 Task: Find connections with filter location Laohekou with filter topic #socialentrepreneurshipwith filter profile language Spanish with filter current company Dr. Oetker India with filter school Dr. Babasaheb Ambedkar Technological University with filter industry Internet News with filter service category Ghostwriting with filter keywords title Culture Operations Manager
Action: Mouse moved to (483, 57)
Screenshot: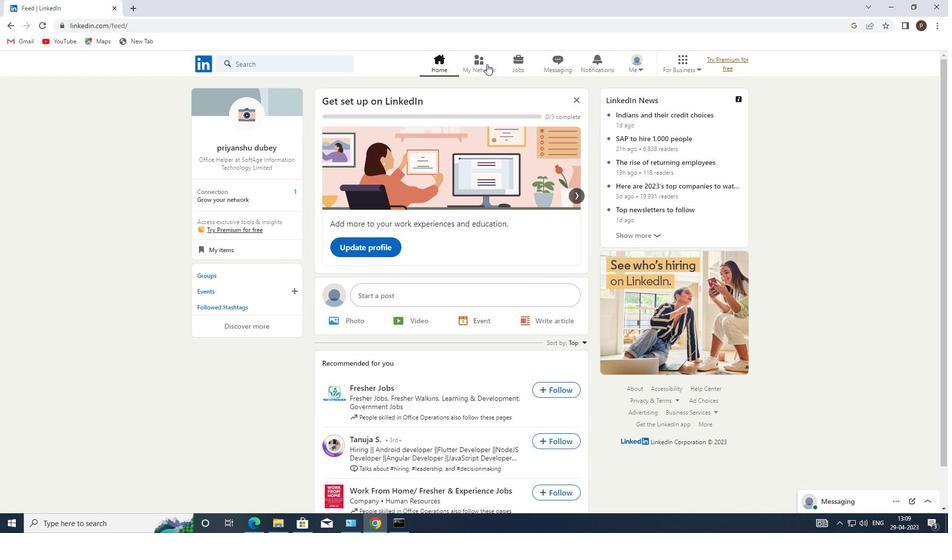 
Action: Mouse pressed left at (483, 57)
Screenshot: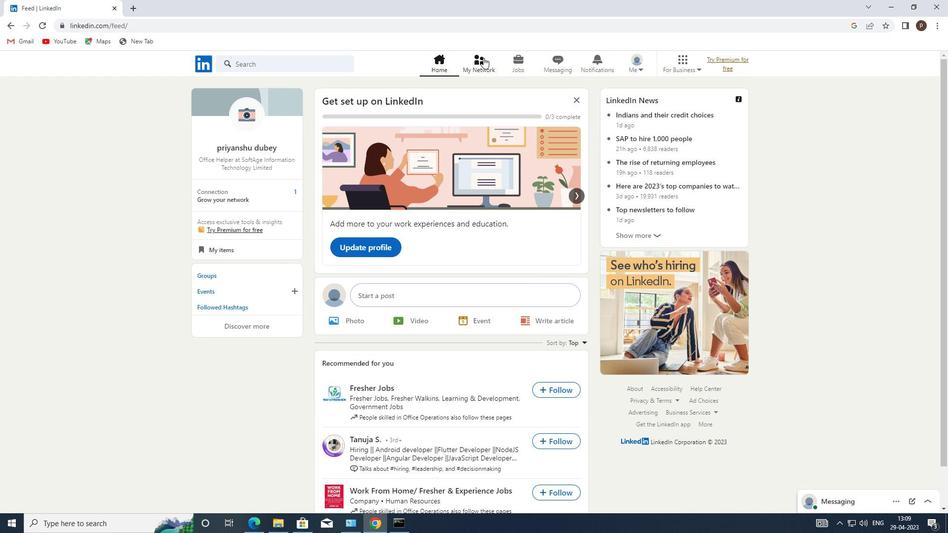 
Action: Mouse moved to (278, 122)
Screenshot: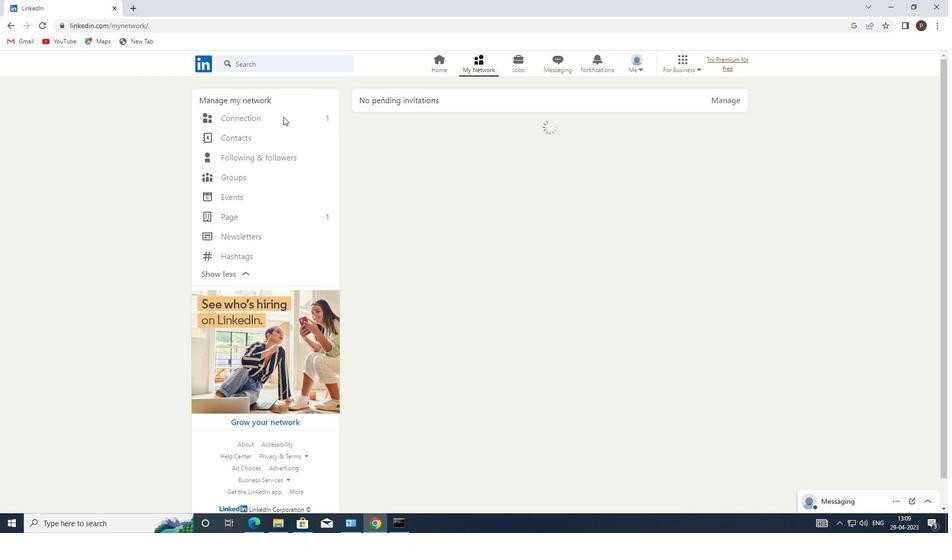 
Action: Mouse pressed left at (278, 122)
Screenshot: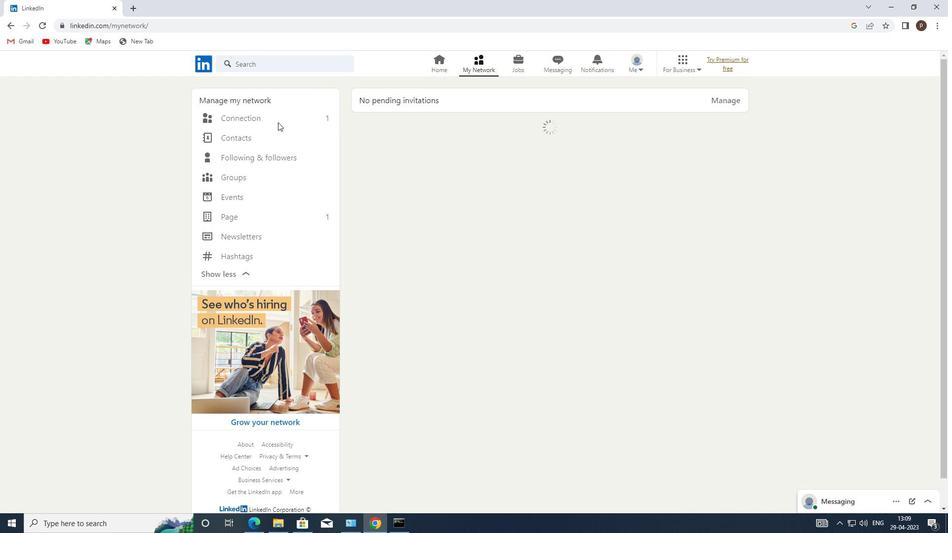 
Action: Mouse moved to (274, 118)
Screenshot: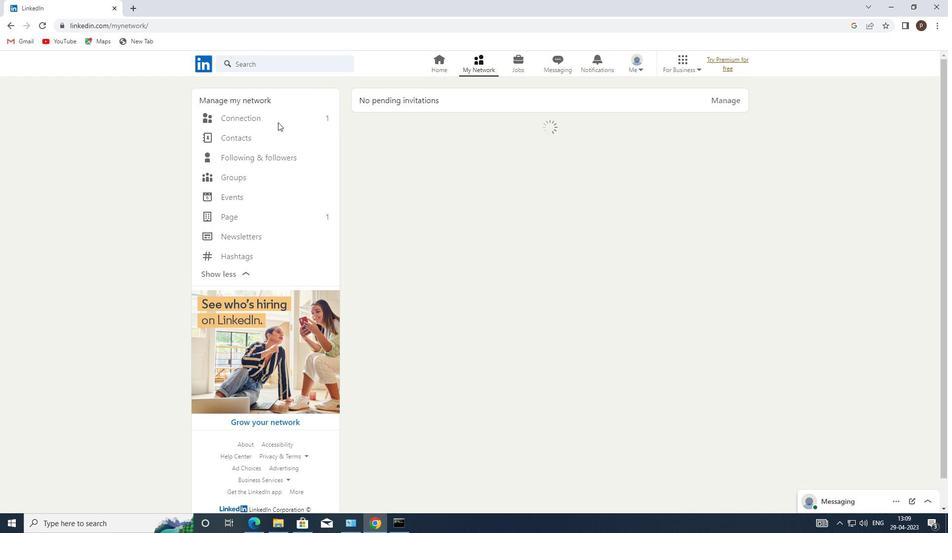 
Action: Mouse pressed left at (274, 118)
Screenshot: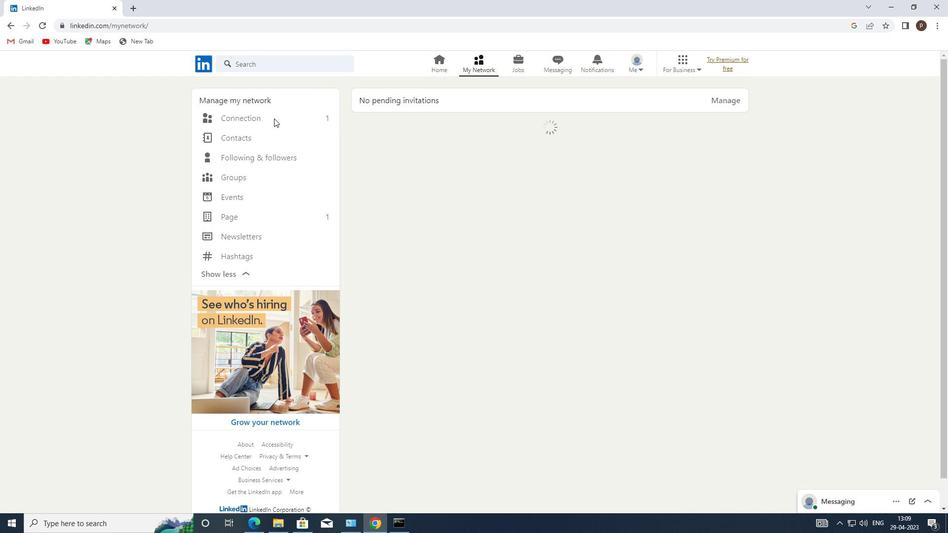 
Action: Mouse moved to (552, 120)
Screenshot: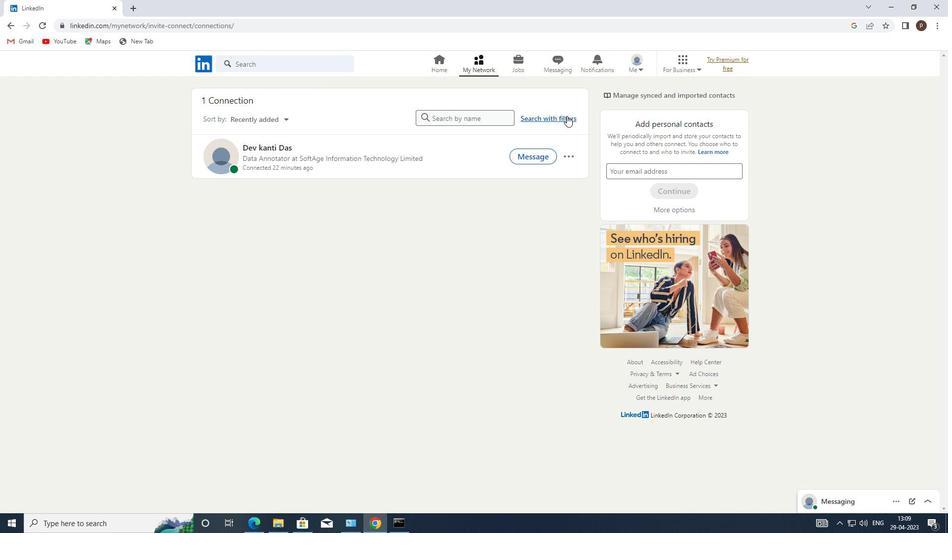 
Action: Mouse pressed left at (552, 120)
Screenshot: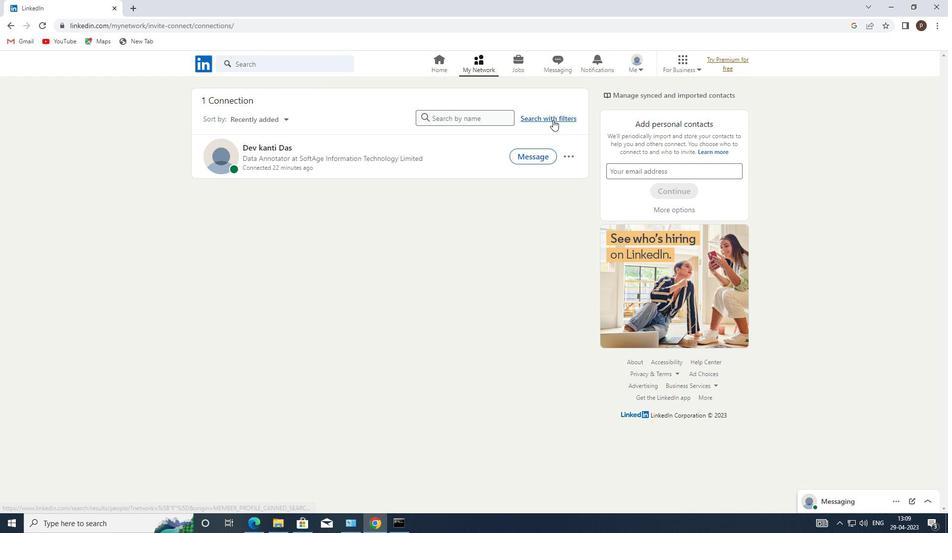 
Action: Mouse moved to (499, 89)
Screenshot: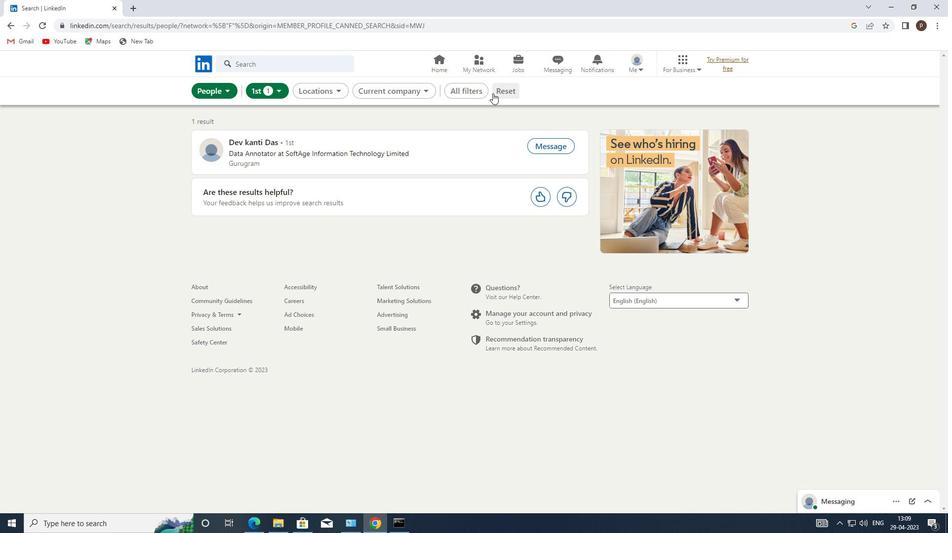 
Action: Mouse pressed left at (499, 89)
Screenshot: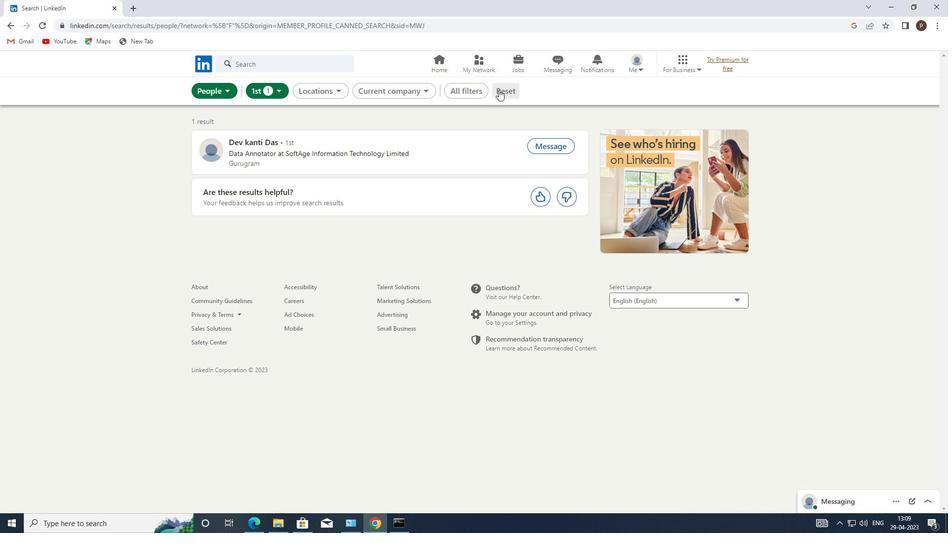 
Action: Mouse pressed left at (499, 89)
Screenshot: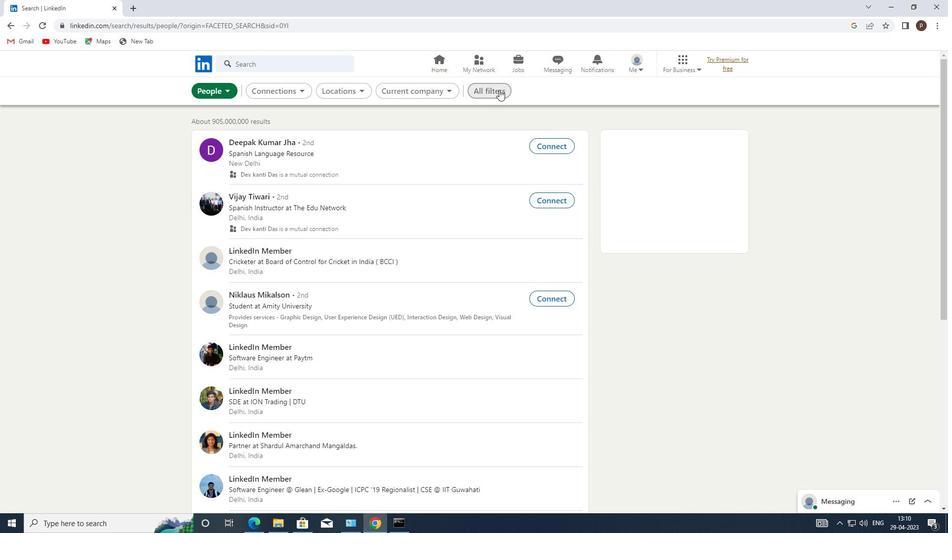 
Action: Mouse moved to (748, 324)
Screenshot: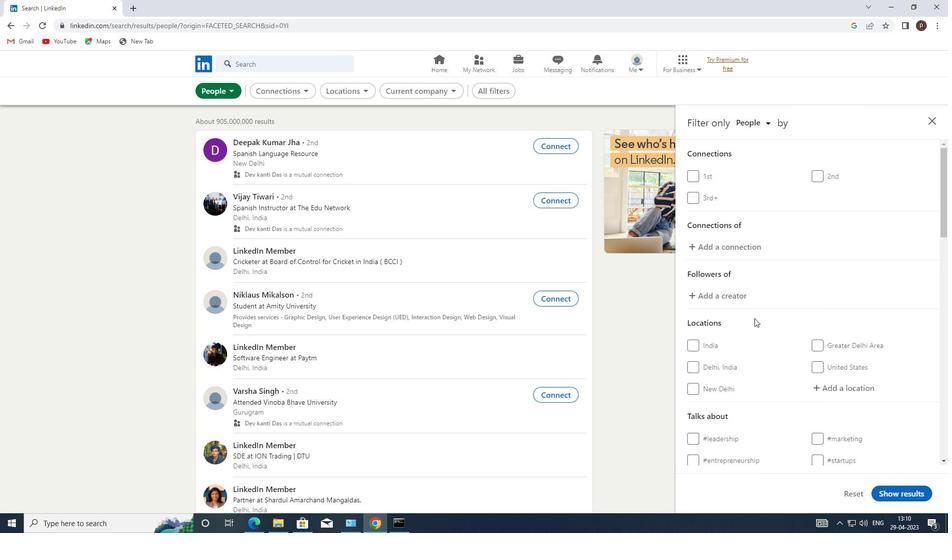 
Action: Mouse scrolled (748, 324) with delta (0, 0)
Screenshot: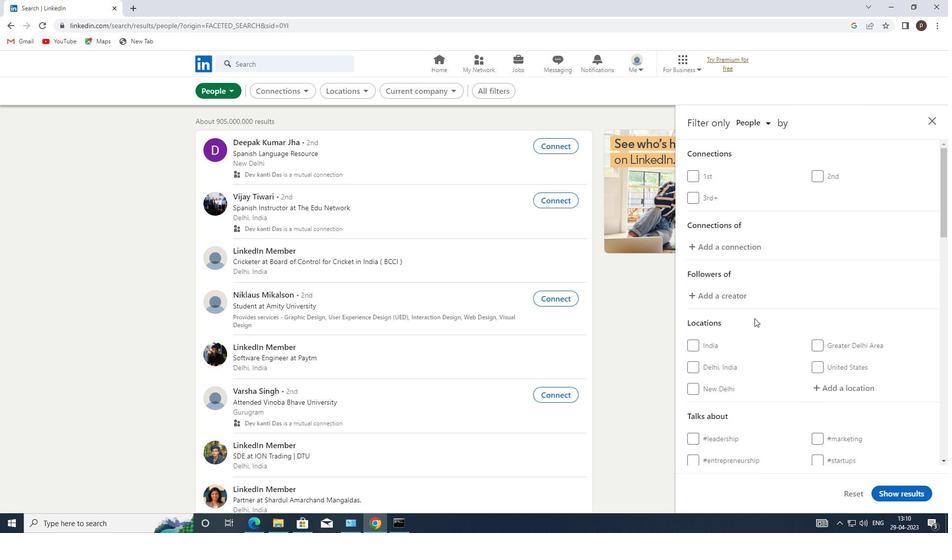
Action: Mouse scrolled (748, 324) with delta (0, 0)
Screenshot: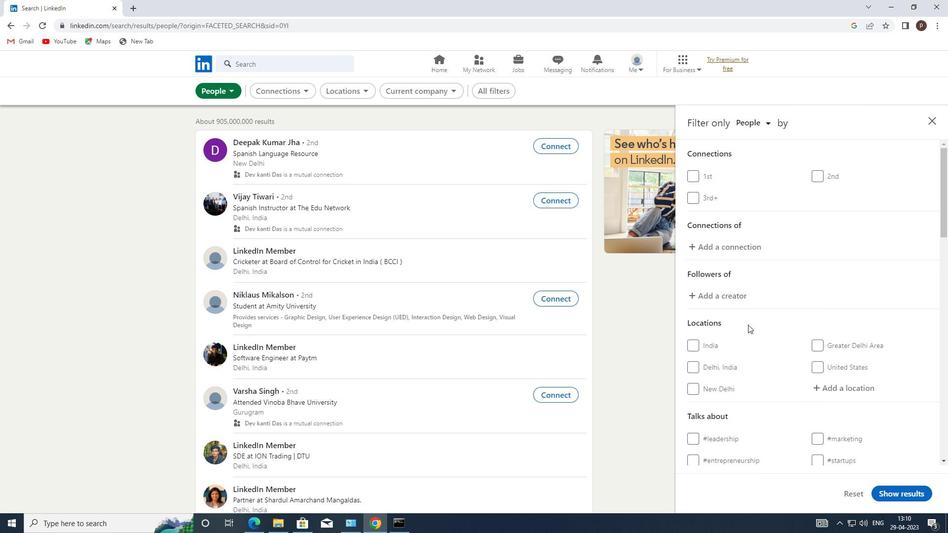 
Action: Mouse moved to (832, 290)
Screenshot: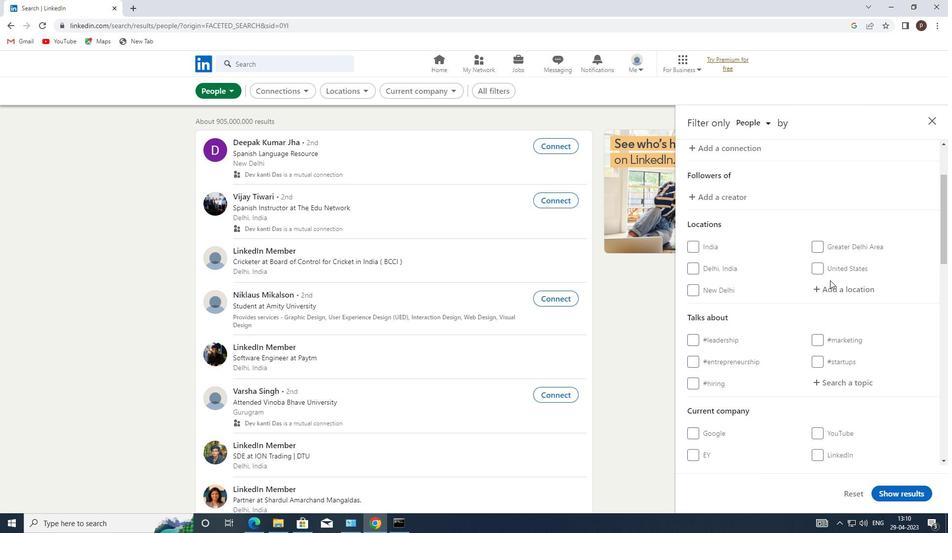 
Action: Mouse pressed left at (832, 290)
Screenshot: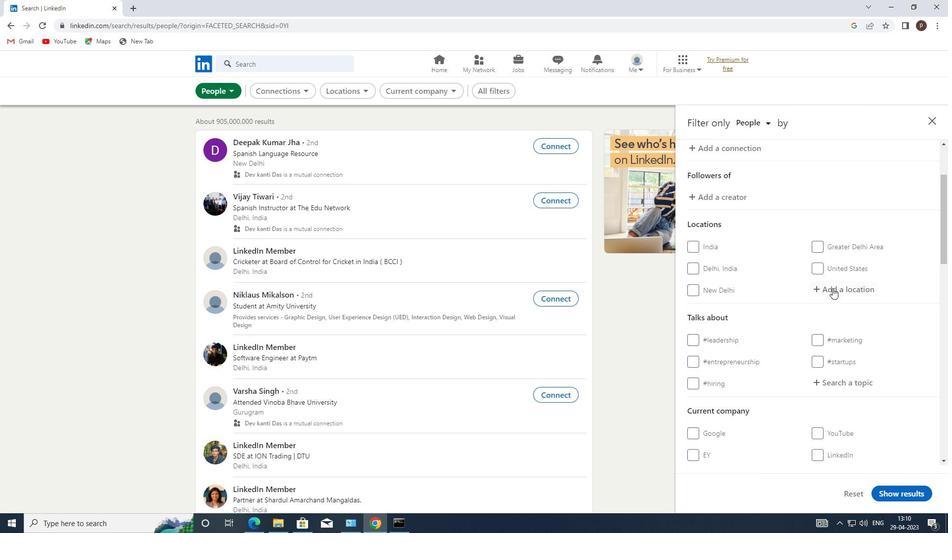 
Action: Key pressed <Key.caps_lock>l<Key.caps_lock>aohekou<Key.space>
Screenshot: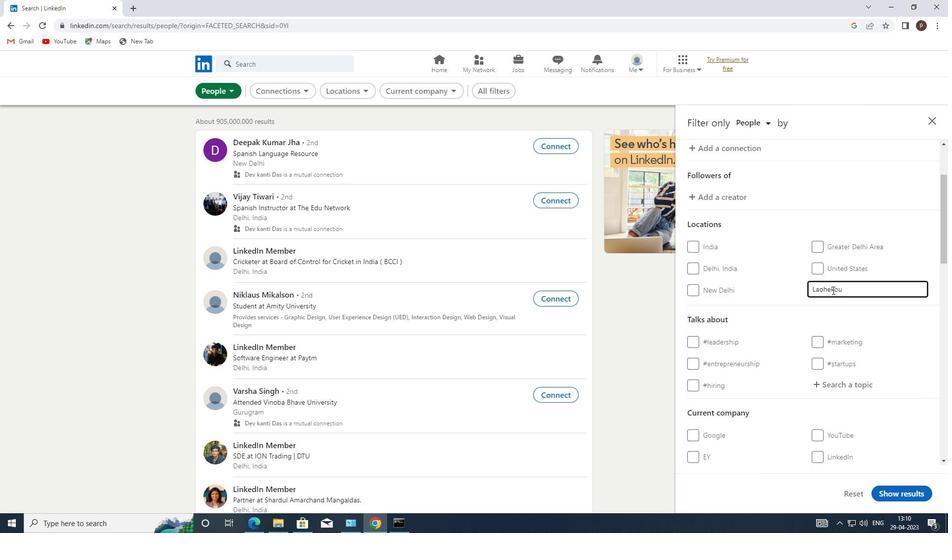 
Action: Mouse moved to (798, 302)
Screenshot: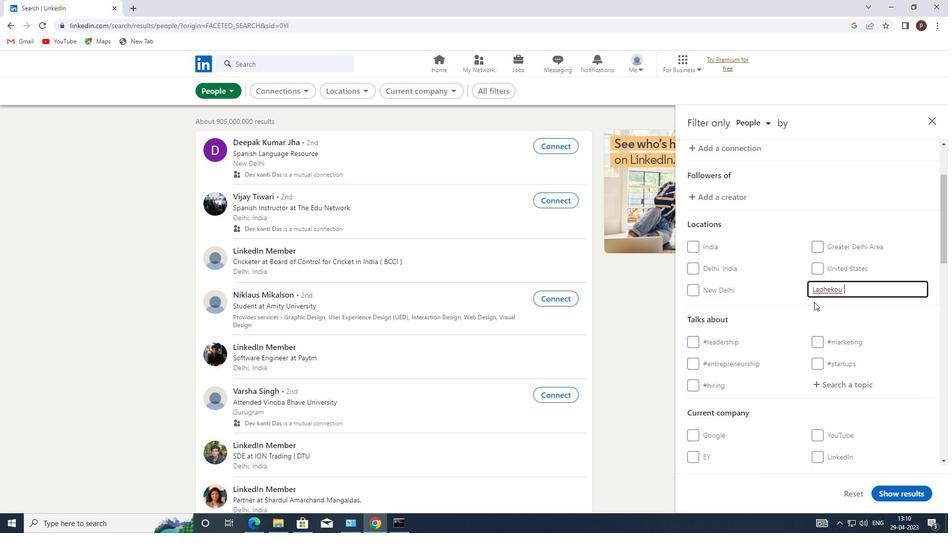 
Action: Mouse scrolled (798, 302) with delta (0, 0)
Screenshot: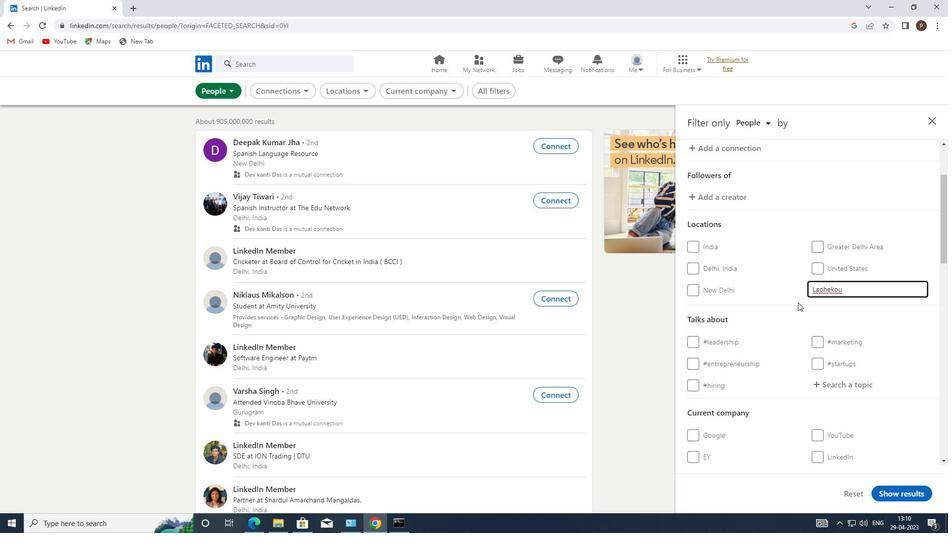 
Action: Mouse moved to (798, 307)
Screenshot: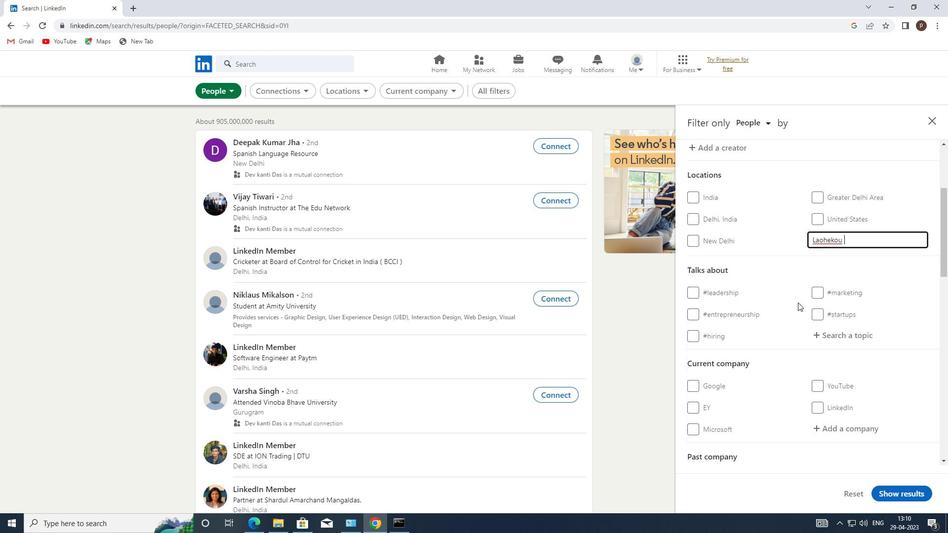 
Action: Mouse scrolled (798, 307) with delta (0, 0)
Screenshot: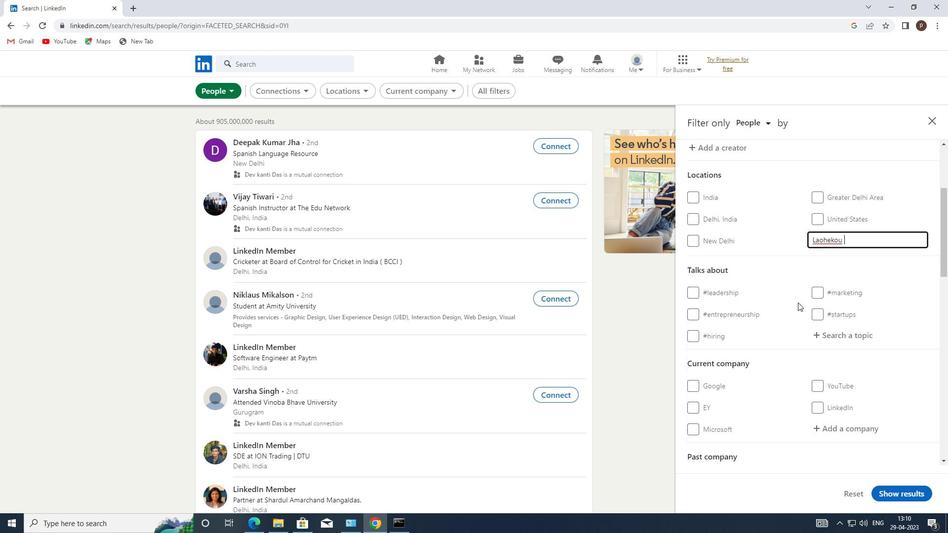 
Action: Mouse moved to (827, 285)
Screenshot: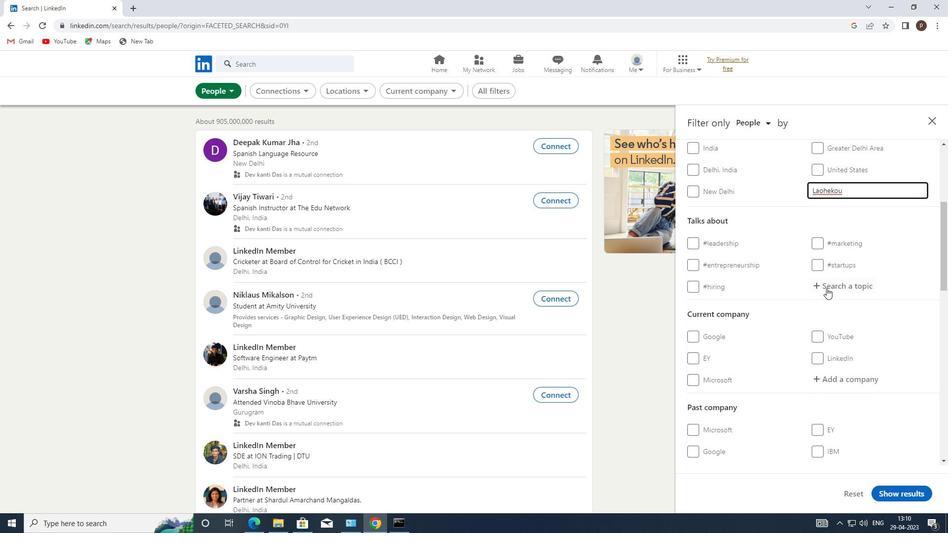 
Action: Mouse pressed left at (827, 285)
Screenshot: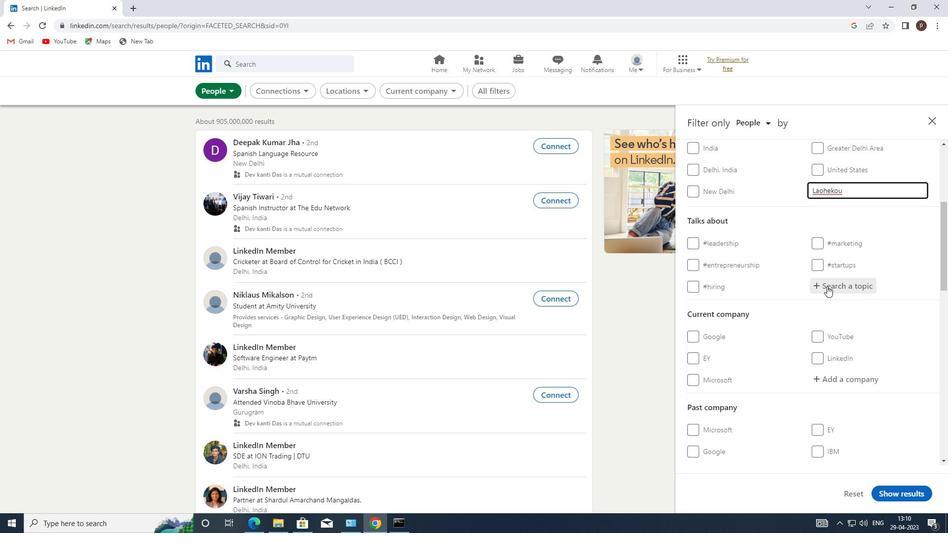 
Action: Key pressed <Key.shift>#SOCIALENTREPRENEURSHIP
Screenshot: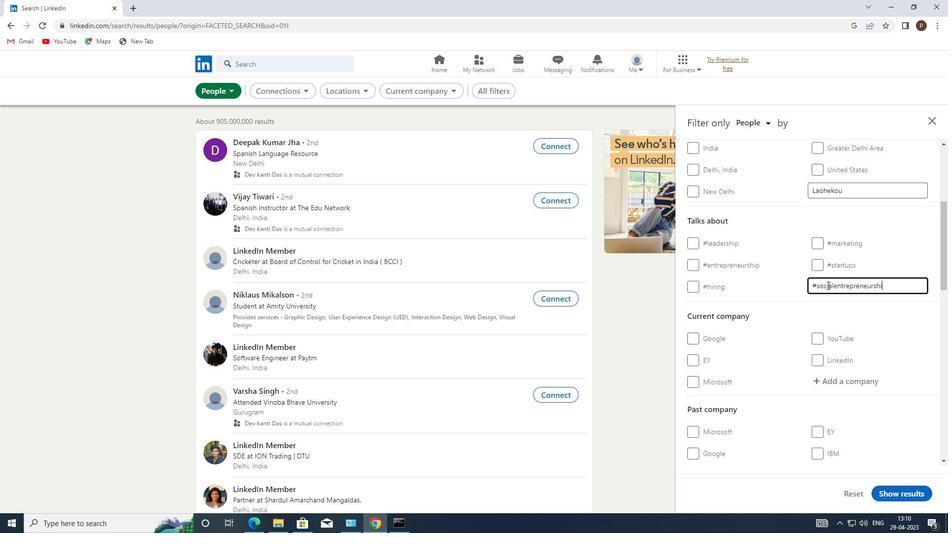 
Action: Mouse moved to (787, 306)
Screenshot: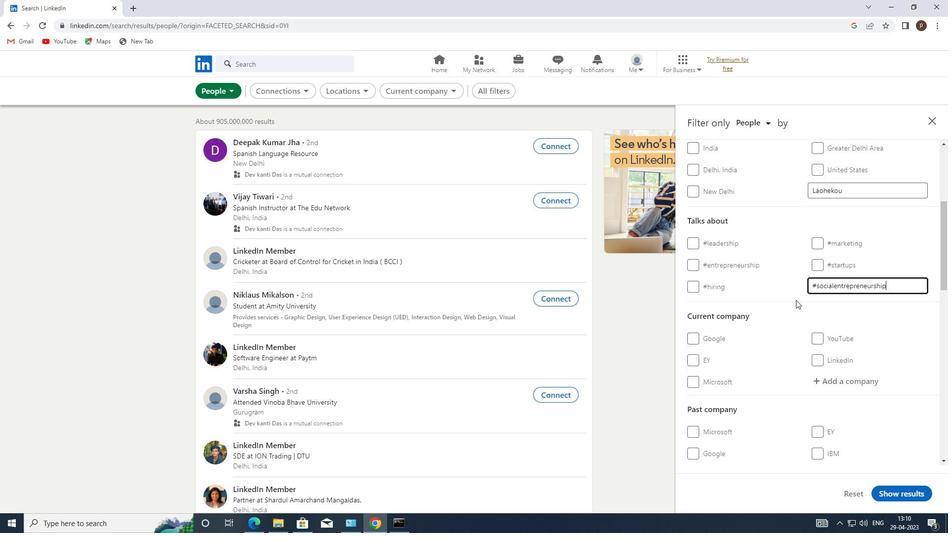 
Action: Mouse scrolled (787, 305) with delta (0, 0)
Screenshot: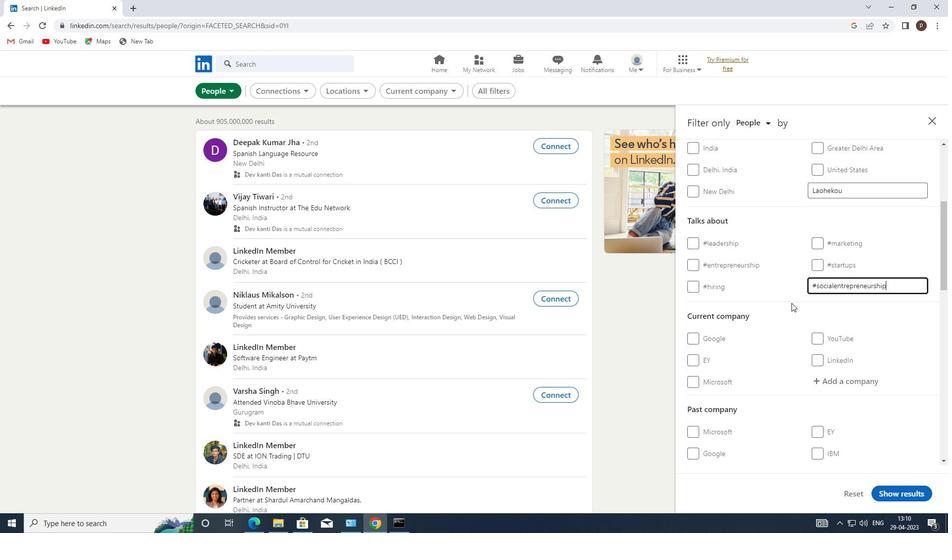 
Action: Mouse moved to (782, 307)
Screenshot: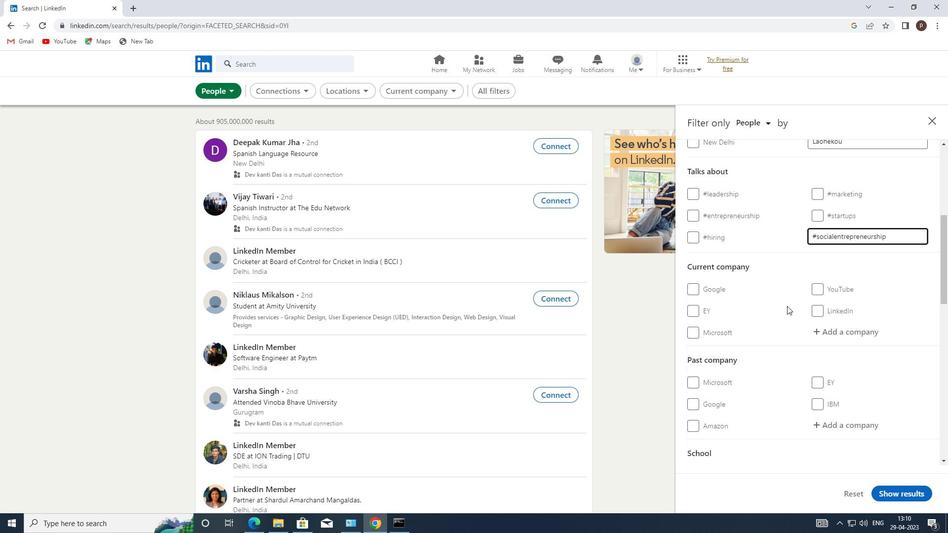 
Action: Mouse scrolled (782, 306) with delta (0, 0)
Screenshot: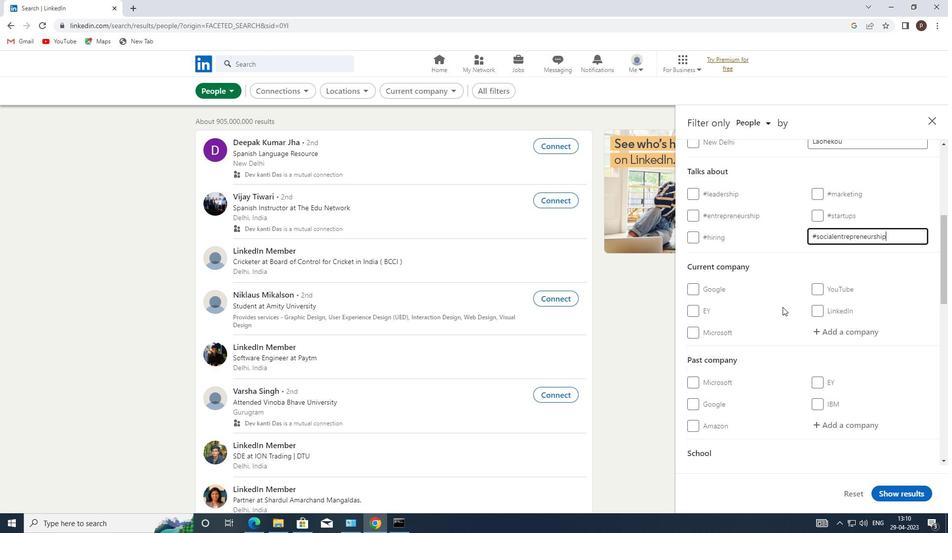 
Action: Mouse scrolled (782, 306) with delta (0, 0)
Screenshot: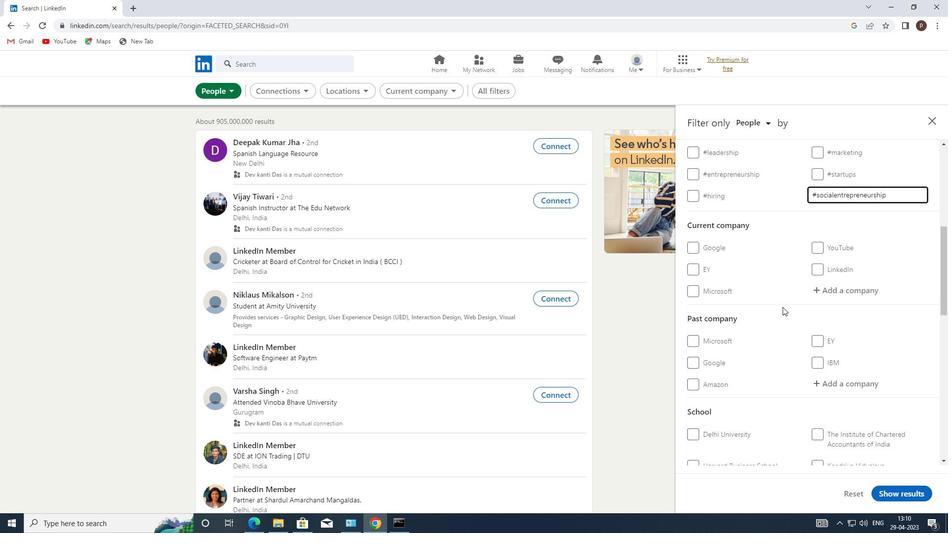 
Action: Mouse scrolled (782, 306) with delta (0, 0)
Screenshot: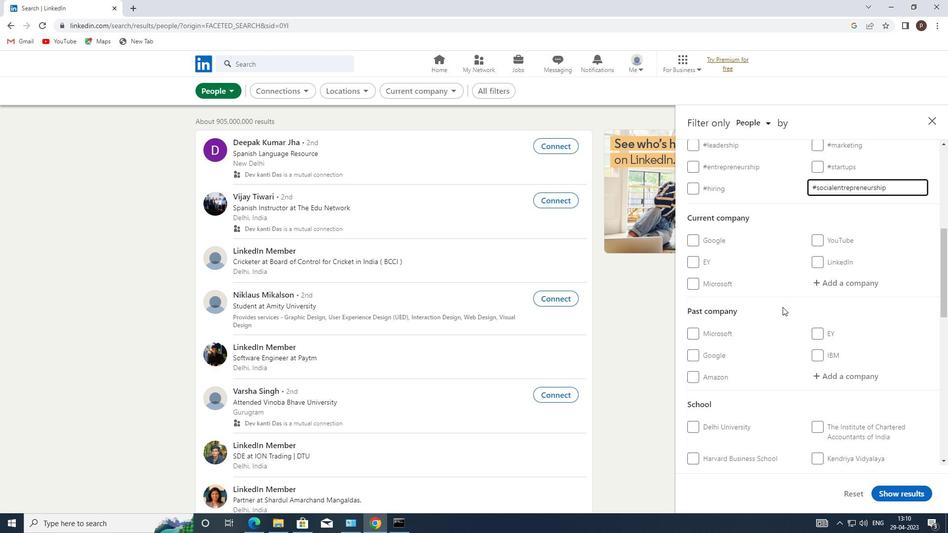 
Action: Mouse scrolled (782, 306) with delta (0, 0)
Screenshot: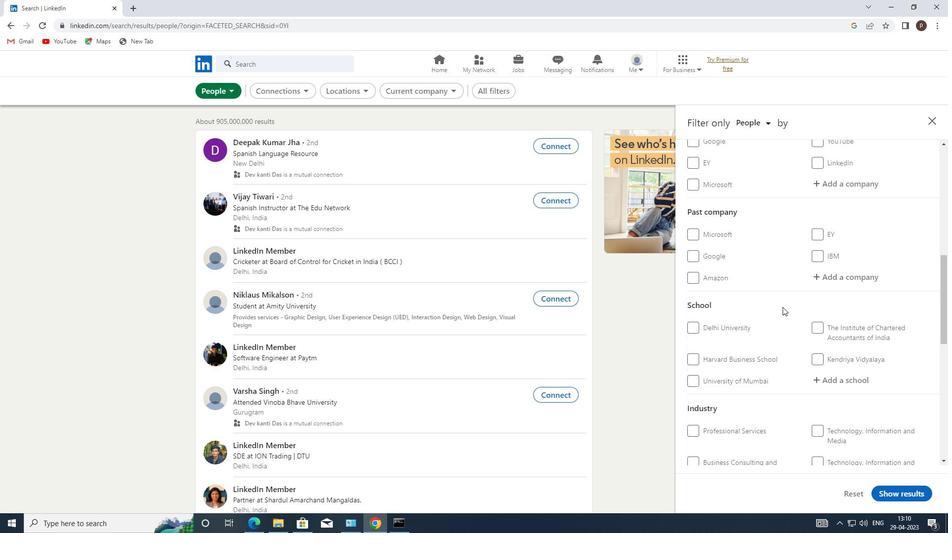 
Action: Mouse scrolled (782, 306) with delta (0, 0)
Screenshot: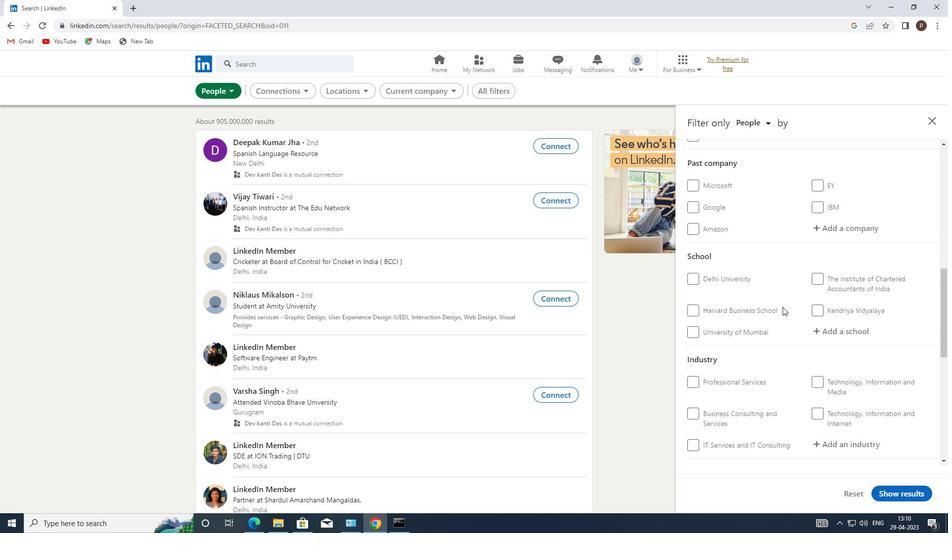 
Action: Mouse scrolled (782, 306) with delta (0, 0)
Screenshot: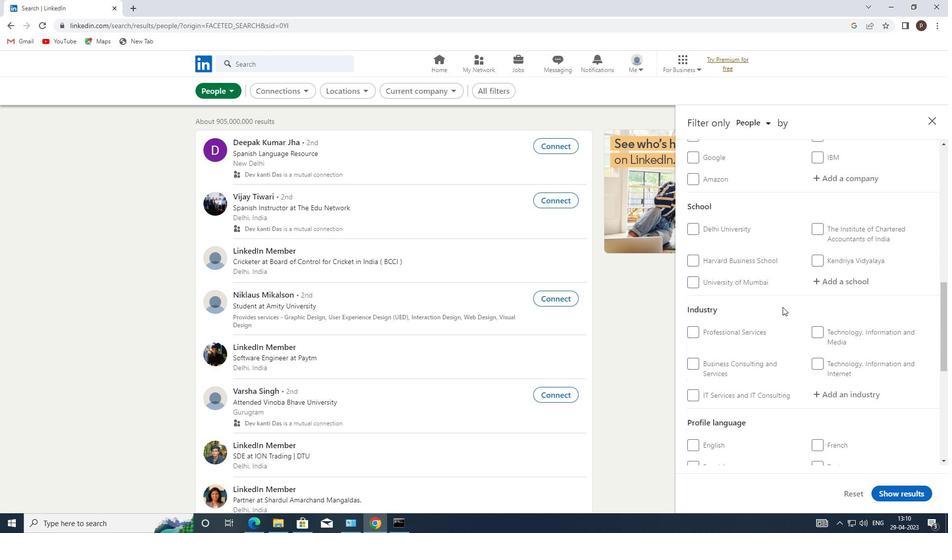 
Action: Mouse scrolled (782, 306) with delta (0, 0)
Screenshot: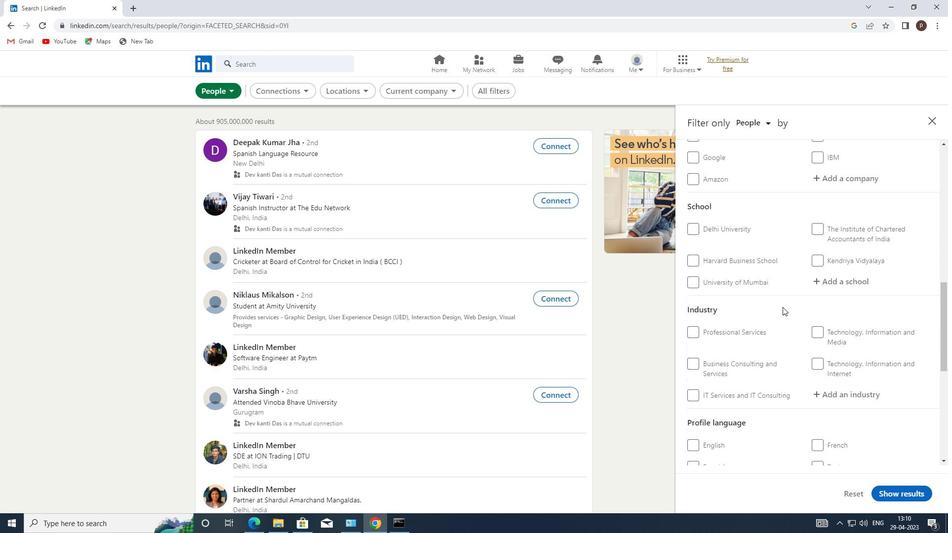
Action: Mouse moved to (692, 366)
Screenshot: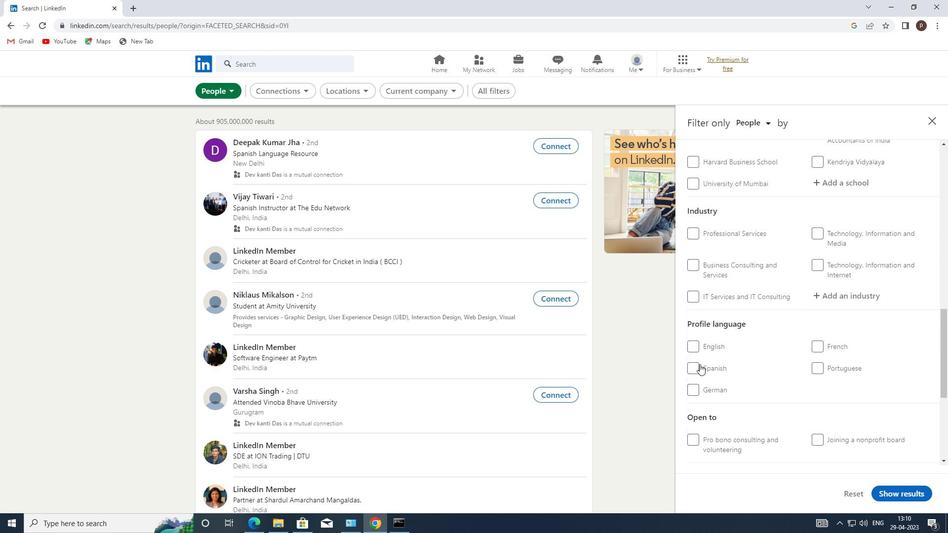 
Action: Mouse pressed left at (692, 366)
Screenshot: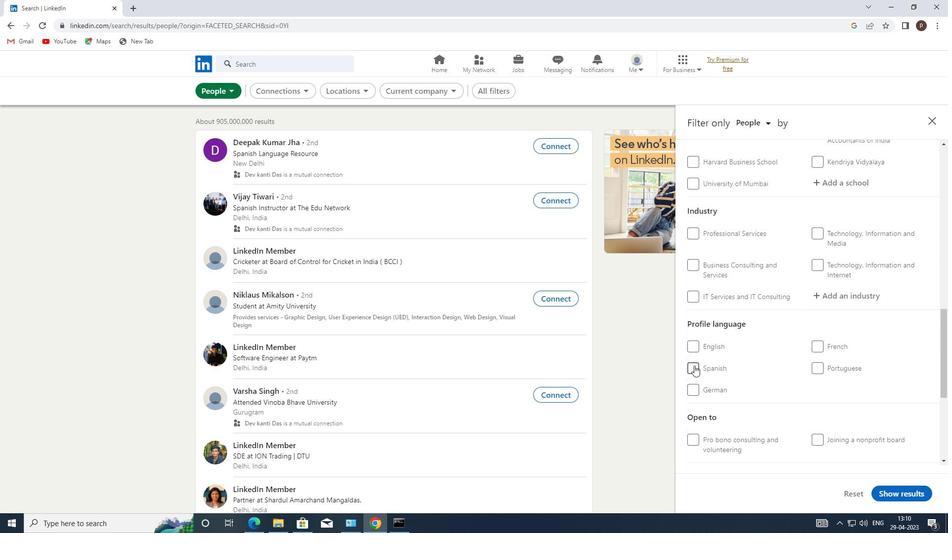 
Action: Mouse moved to (728, 357)
Screenshot: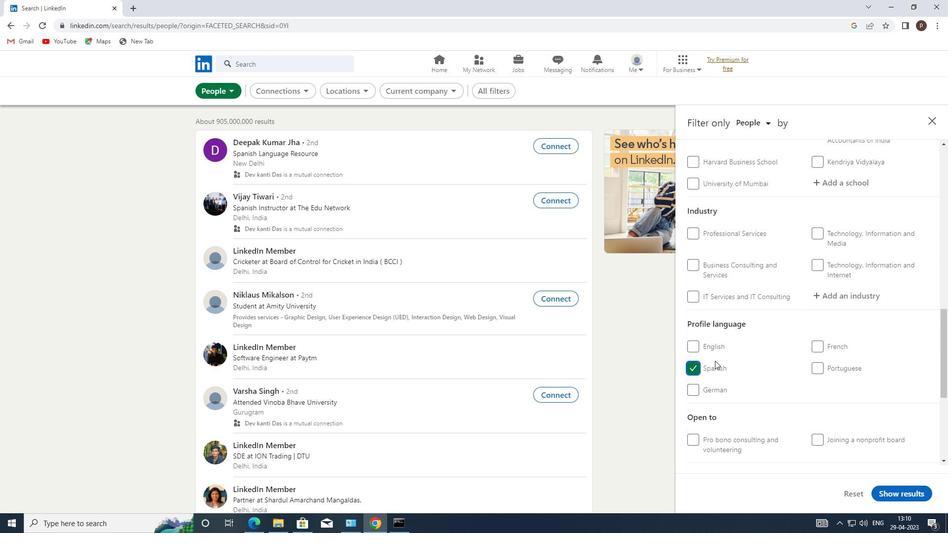
Action: Mouse scrolled (728, 357) with delta (0, 0)
Screenshot: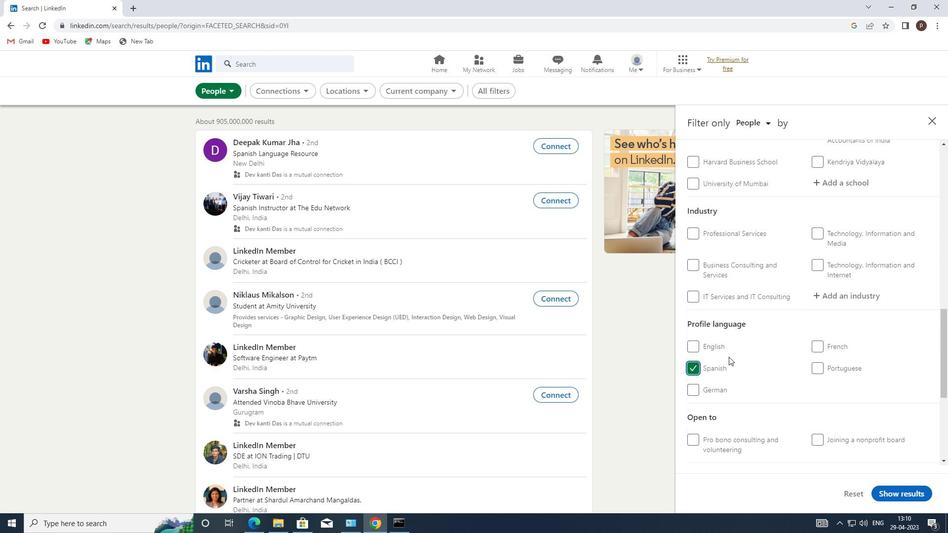 
Action: Mouse scrolled (728, 357) with delta (0, 0)
Screenshot: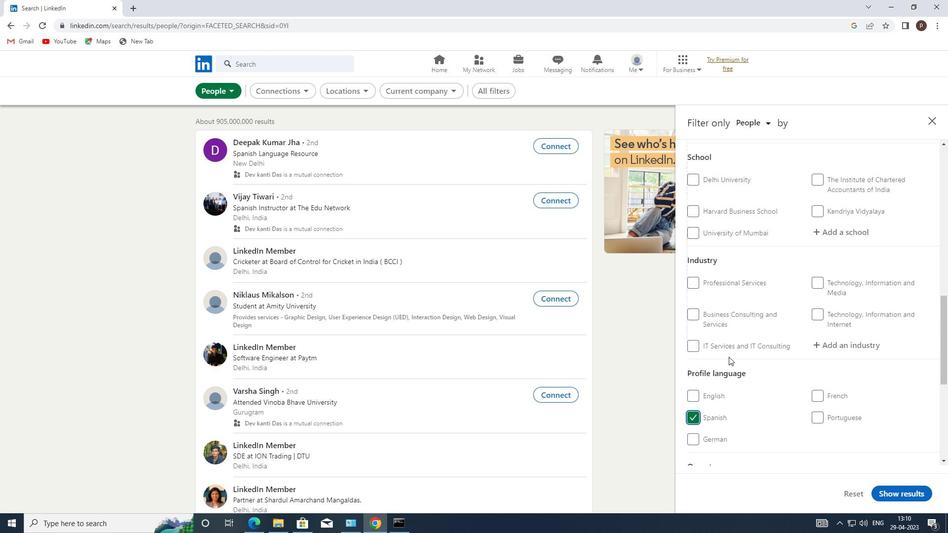 
Action: Mouse scrolled (728, 357) with delta (0, 0)
Screenshot: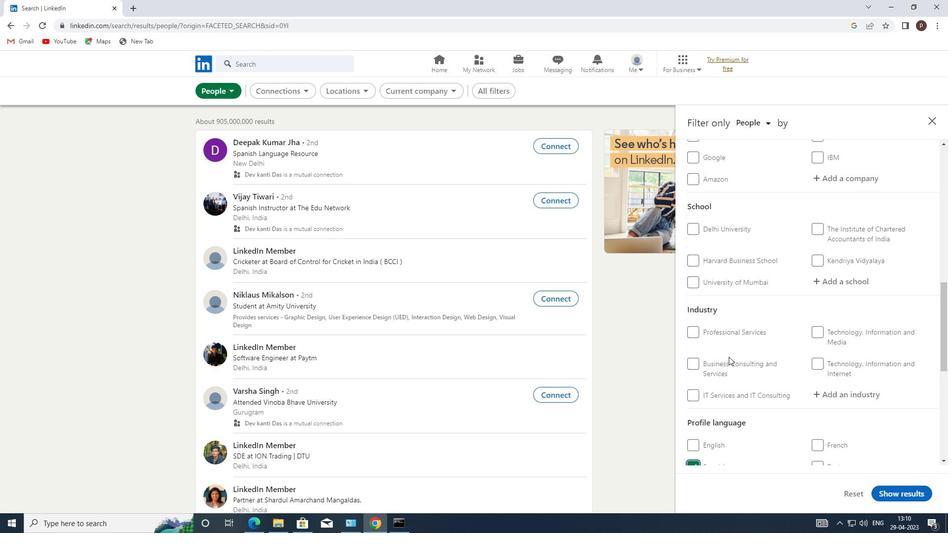 
Action: Mouse scrolled (728, 357) with delta (0, 0)
Screenshot: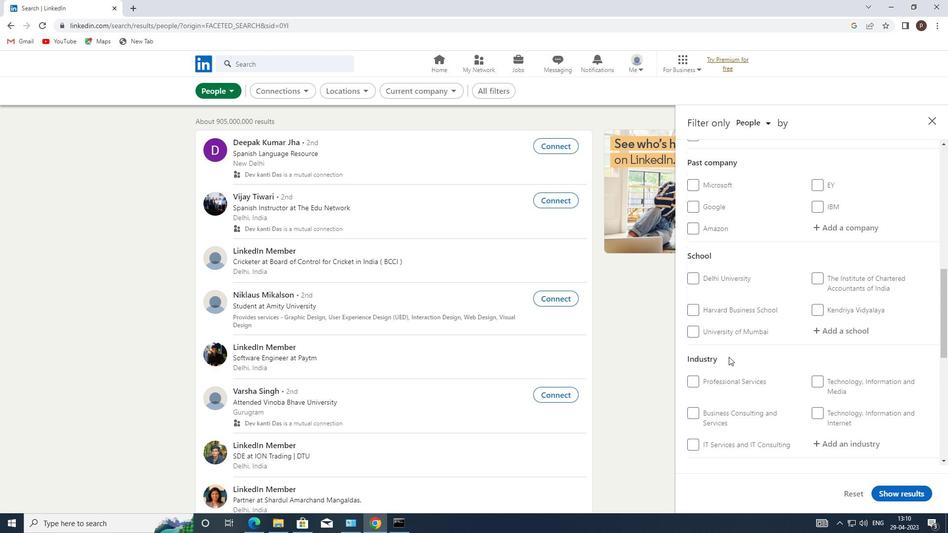 
Action: Mouse scrolled (728, 357) with delta (0, 0)
Screenshot: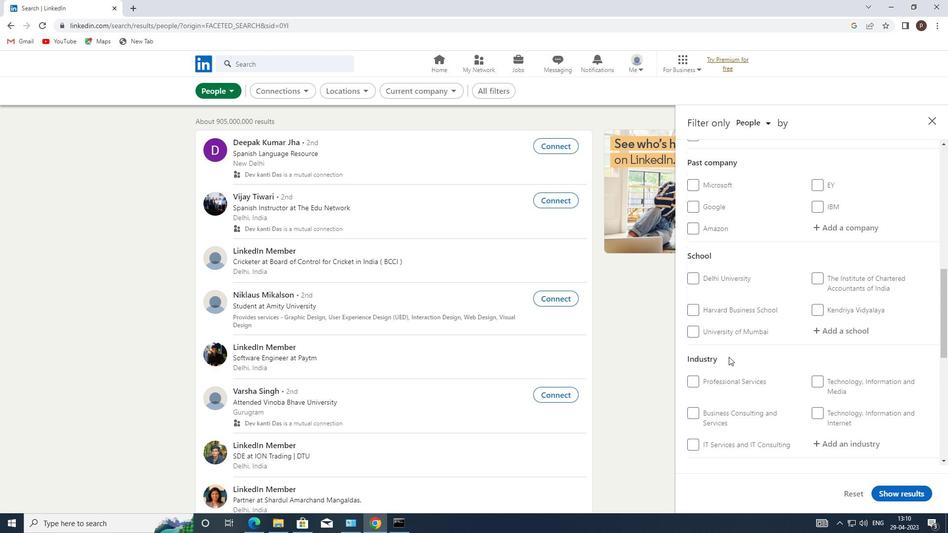
Action: Mouse moved to (840, 228)
Screenshot: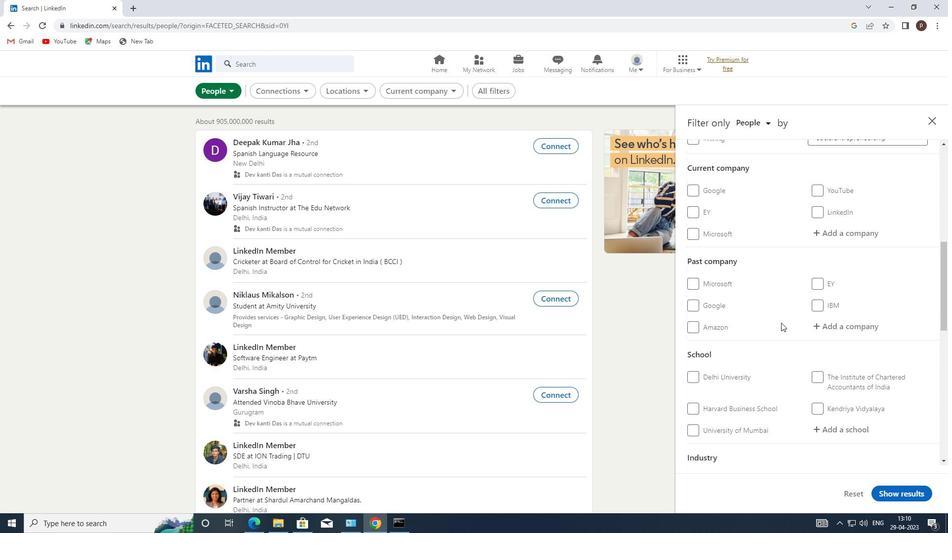 
Action: Mouse pressed left at (840, 228)
Screenshot: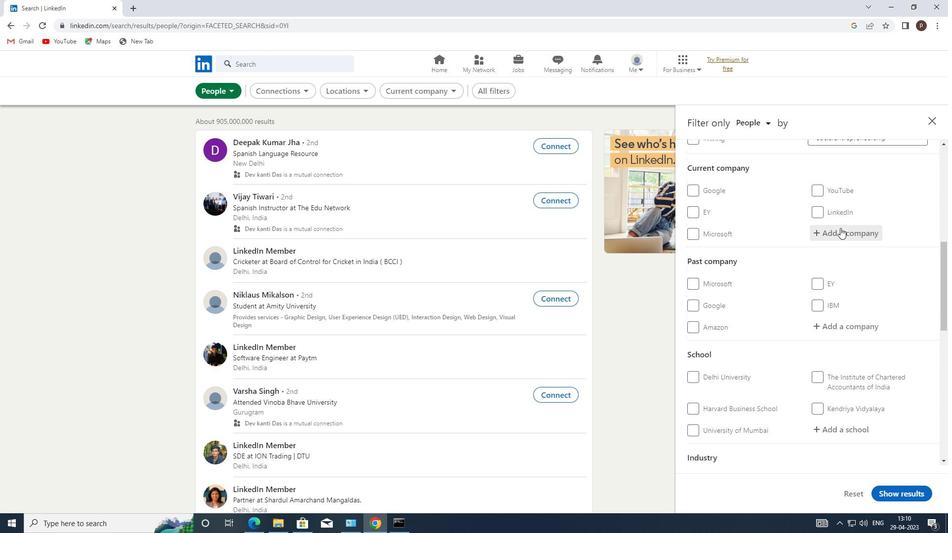 
Action: Key pressed <Key.caps_lock>D<Key.caps_lock>R.<Key.space><Key.caps_lock>O<Key.caps_lock>
Screenshot: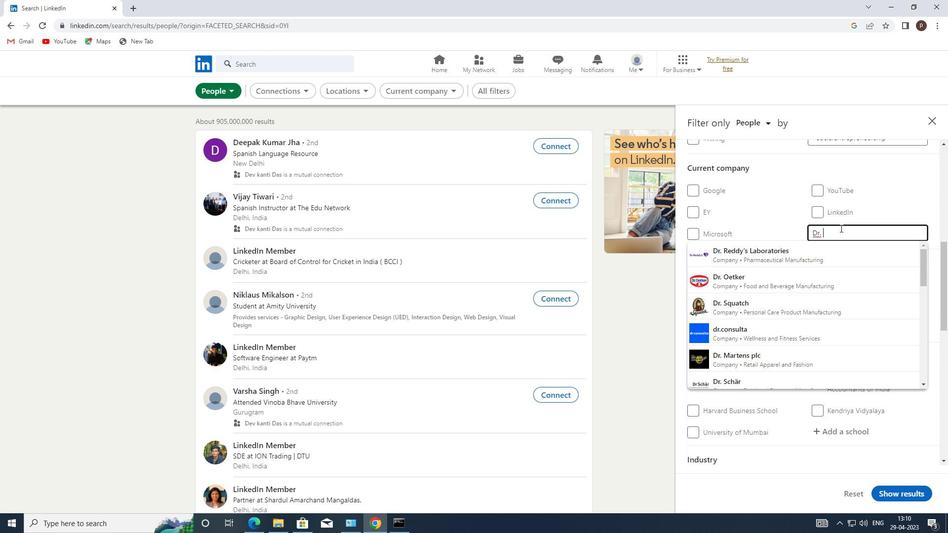 
Action: Mouse moved to (775, 277)
Screenshot: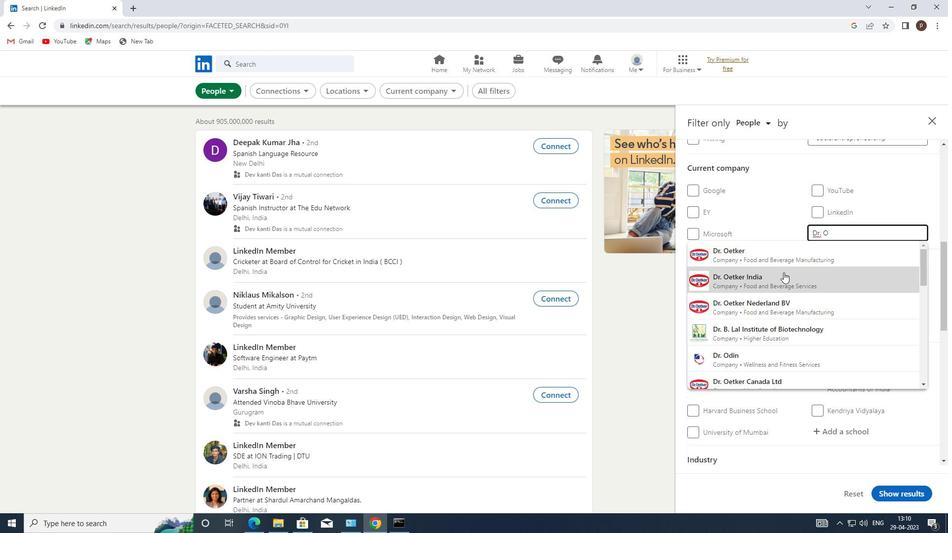 
Action: Mouse pressed left at (775, 277)
Screenshot: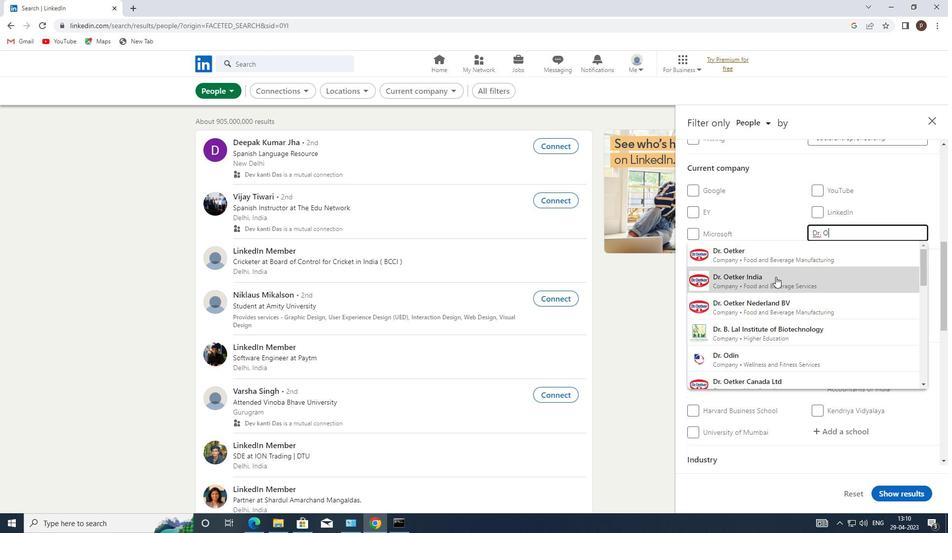 
Action: Mouse scrolled (775, 276) with delta (0, 0)
Screenshot: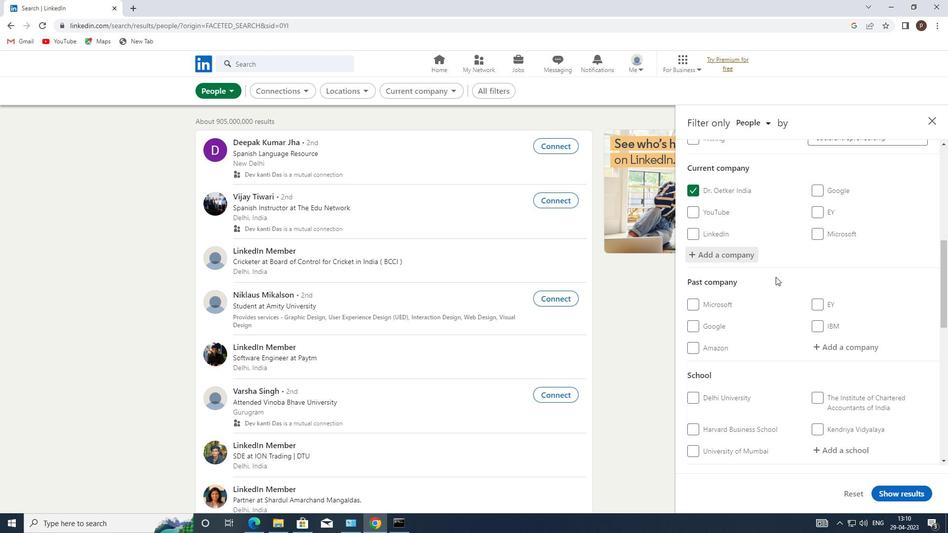 
Action: Mouse scrolled (775, 276) with delta (0, 0)
Screenshot: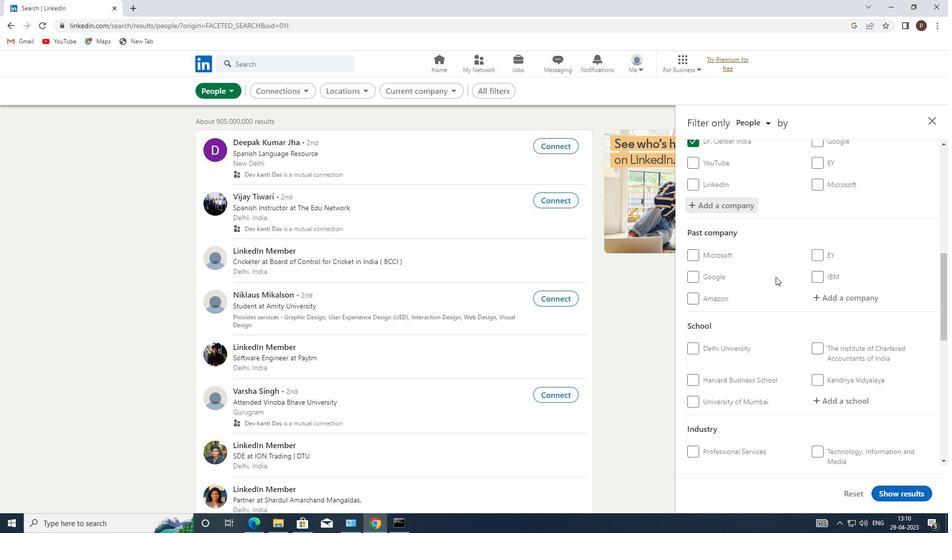 
Action: Mouse moved to (829, 346)
Screenshot: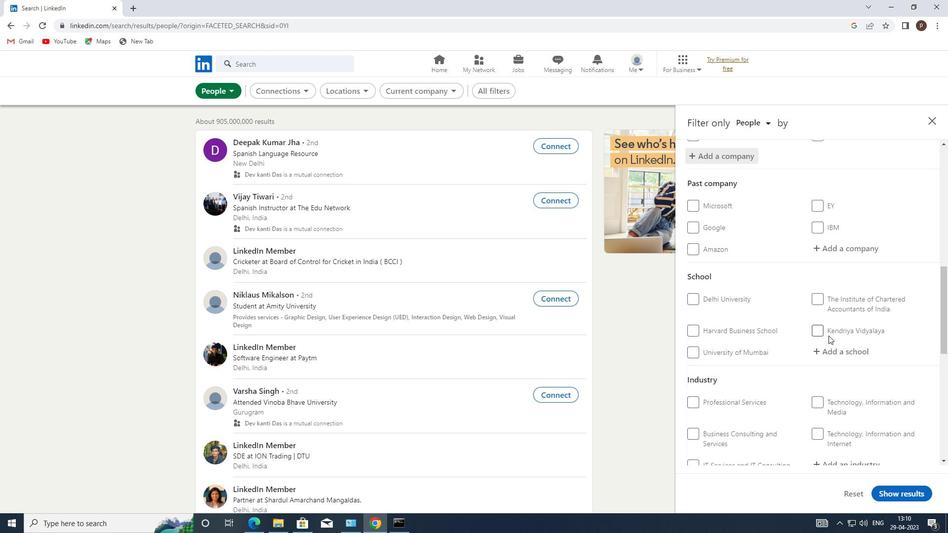 
Action: Mouse pressed left at (829, 346)
Screenshot: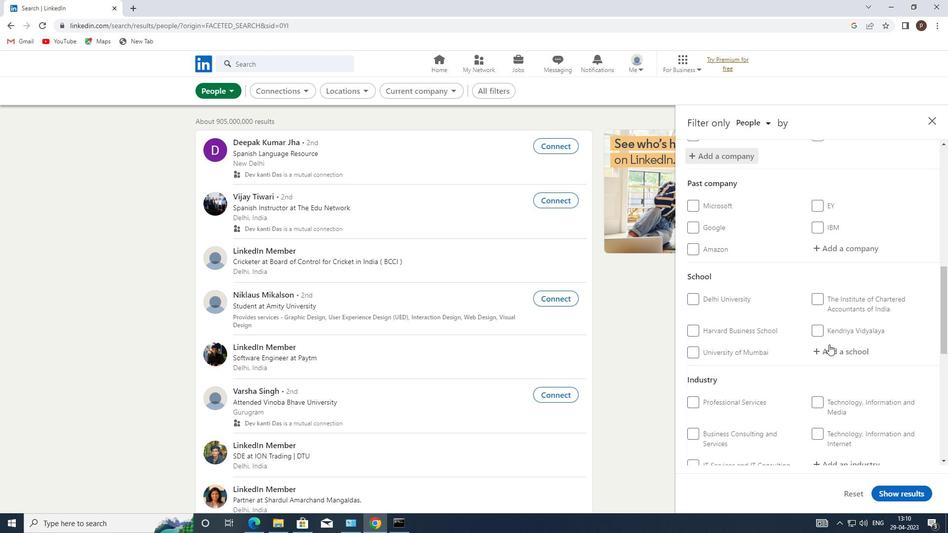 
Action: Key pressed <Key.caps_lock>D<Key.caps_lock>R.<Key.space><Key.caps_lock>B<Key.caps_lock>ABASAHEB
Screenshot: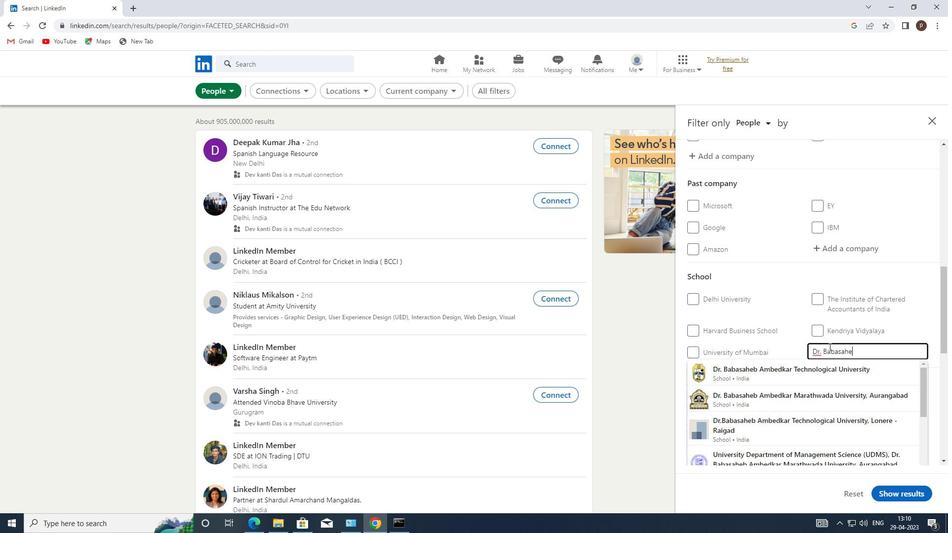 
Action: Mouse moved to (818, 366)
Screenshot: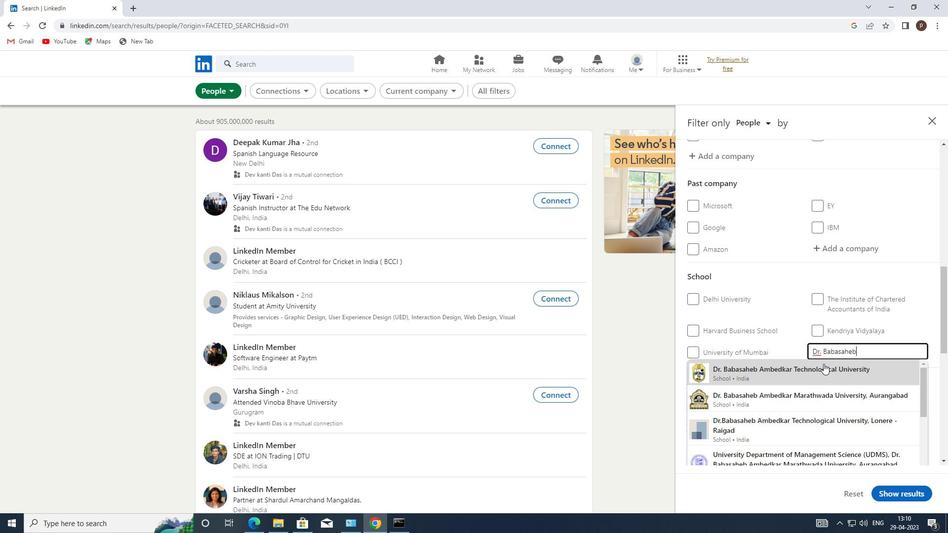 
Action: Mouse pressed left at (818, 366)
Screenshot: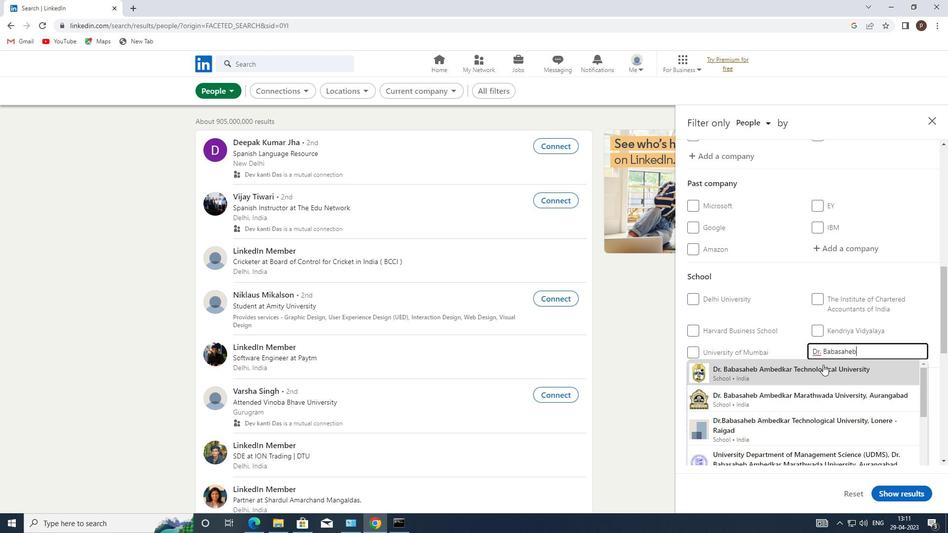 
Action: Mouse moved to (818, 366)
Screenshot: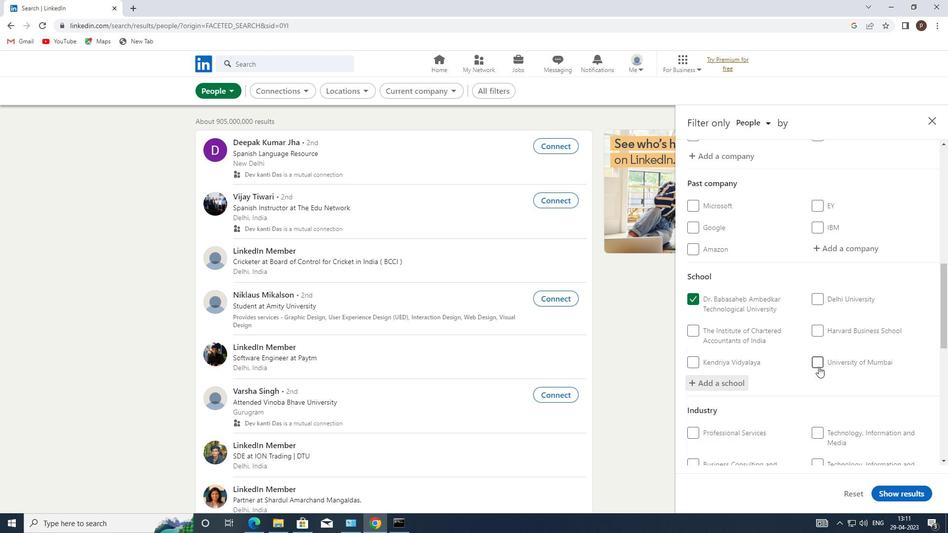 
Action: Mouse scrolled (818, 366) with delta (0, 0)
Screenshot: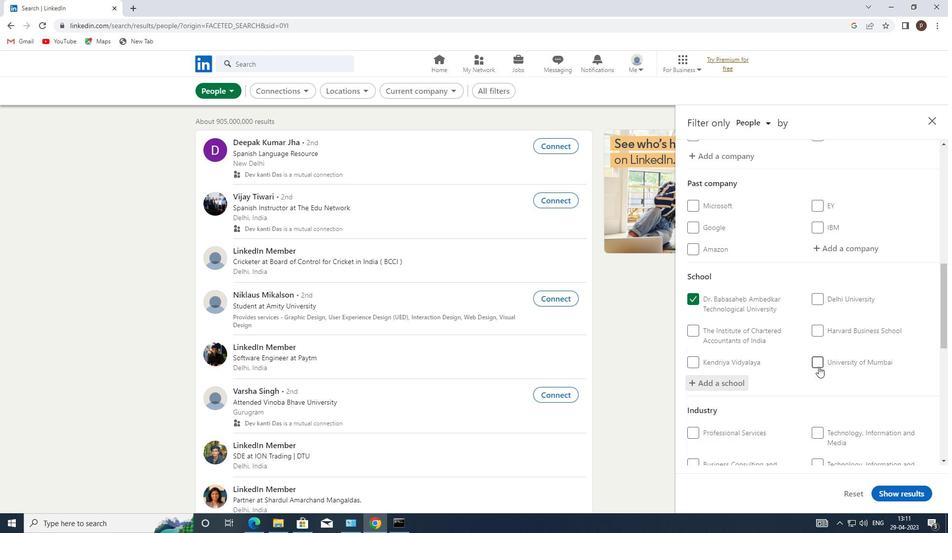 
Action: Mouse scrolled (818, 366) with delta (0, 0)
Screenshot: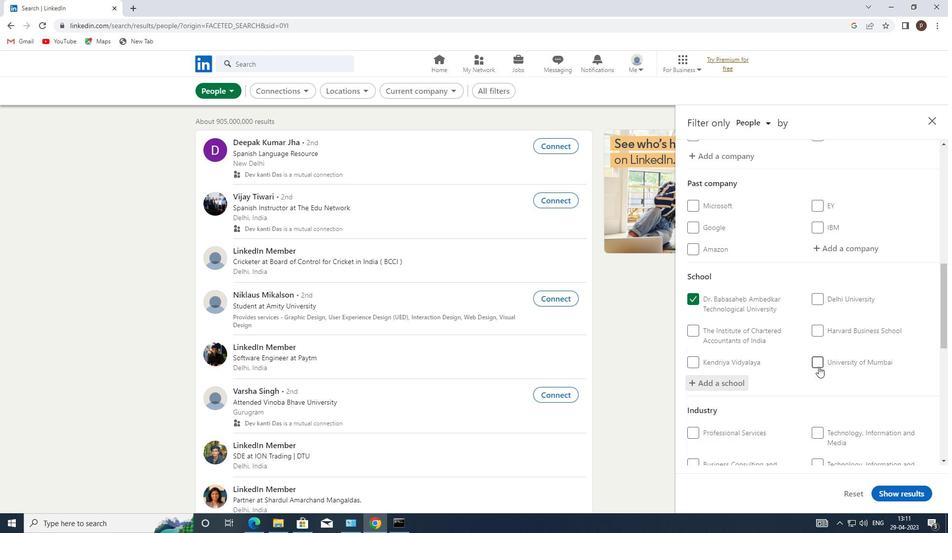 
Action: Mouse moved to (825, 388)
Screenshot: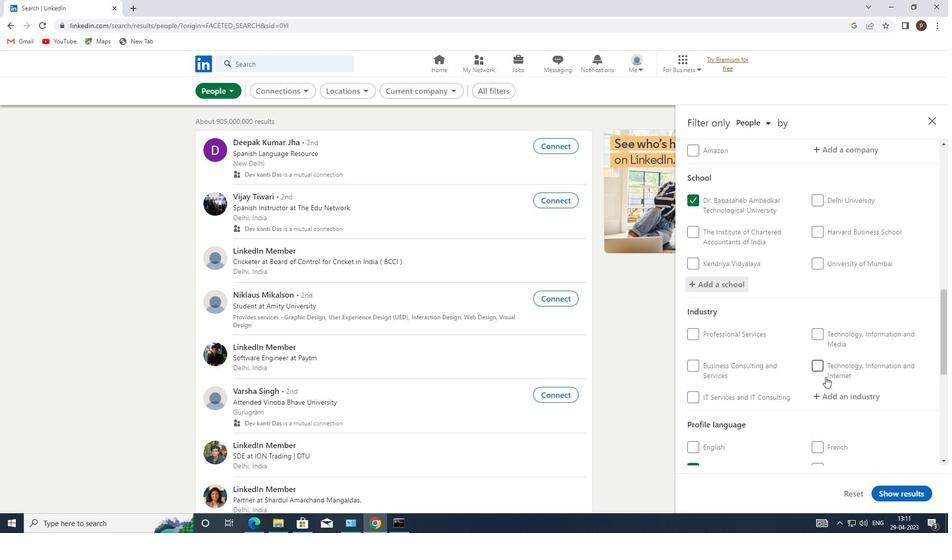 
Action: Mouse pressed left at (825, 388)
Screenshot: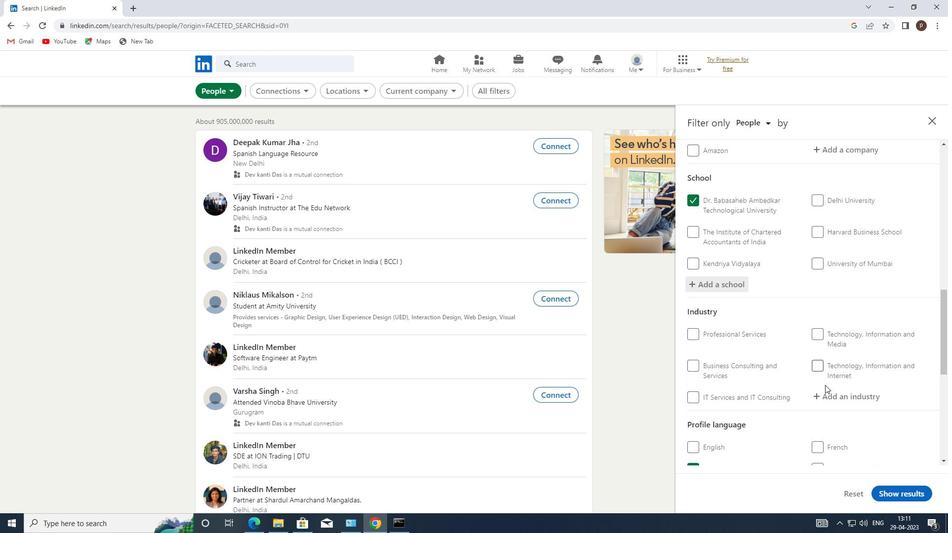 
Action: Mouse moved to (824, 390)
Screenshot: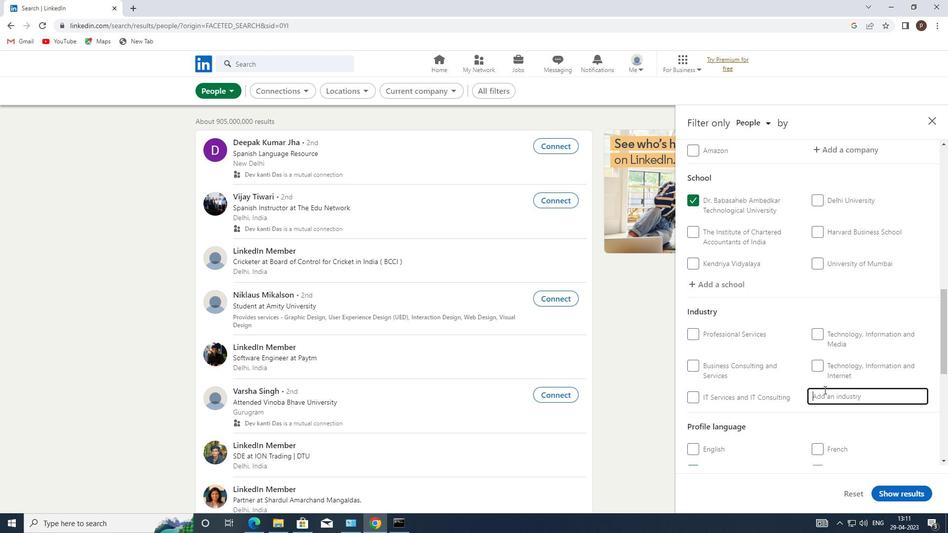 
Action: Key pressed <Key.caps_lock>I<Key.caps_lock>NTERNET
Screenshot: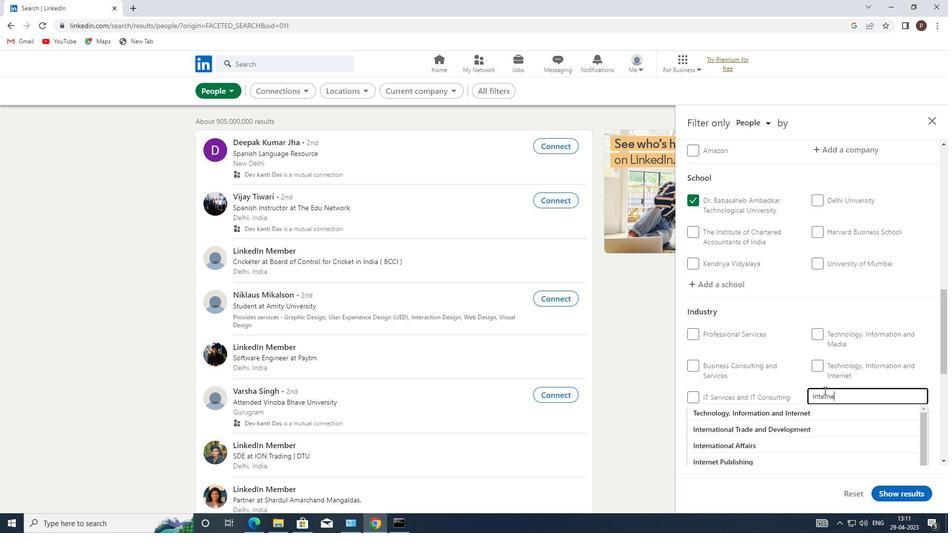 
Action: Mouse moved to (761, 442)
Screenshot: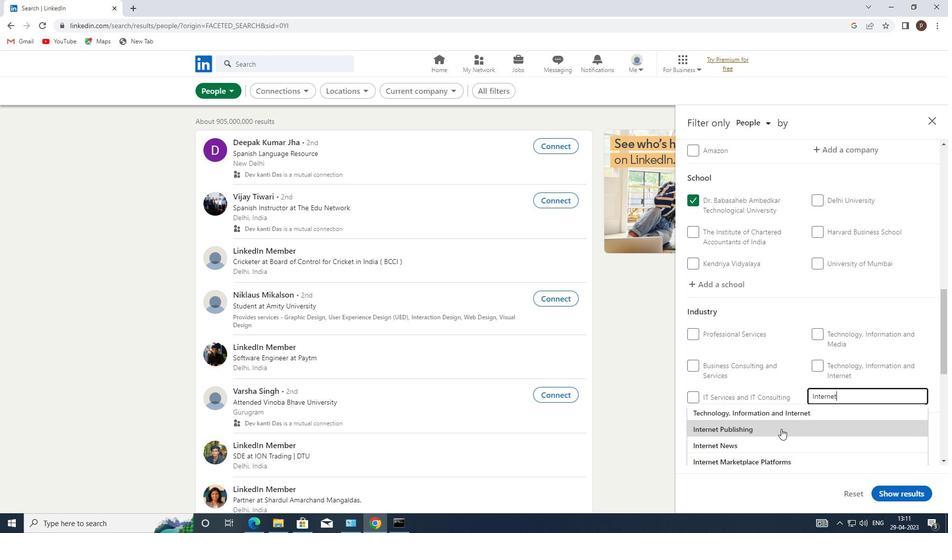 
Action: Mouse pressed left at (761, 442)
Screenshot: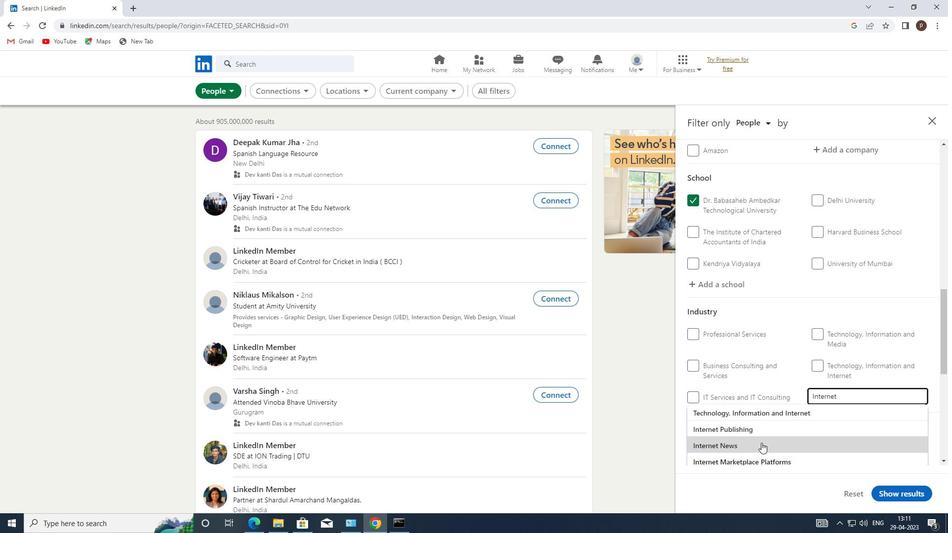
Action: Mouse moved to (745, 407)
Screenshot: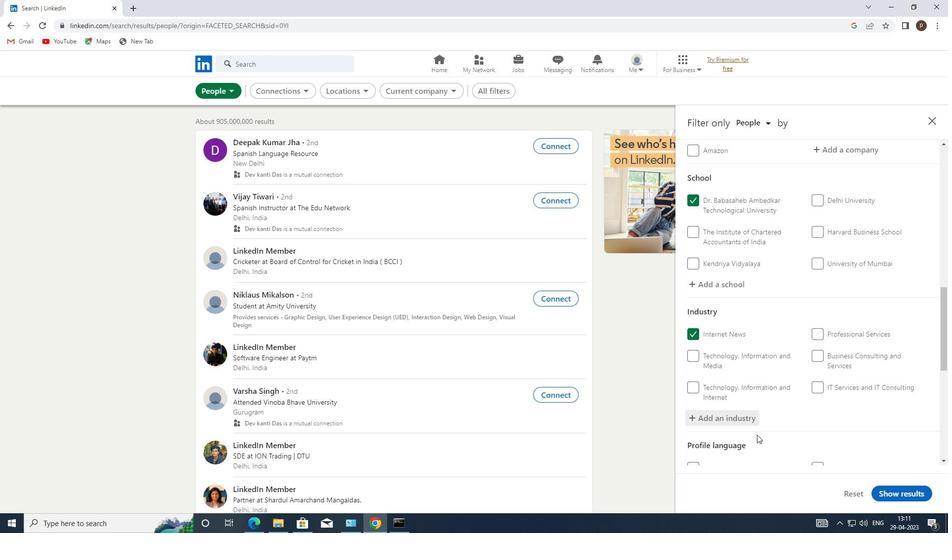 
Action: Mouse scrolled (745, 407) with delta (0, 0)
Screenshot: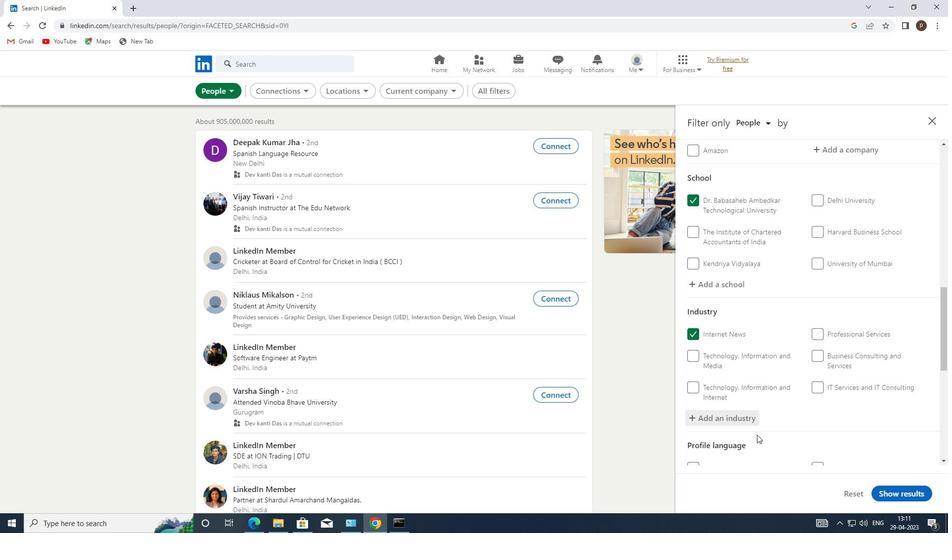 
Action: Mouse scrolled (745, 407) with delta (0, 0)
Screenshot: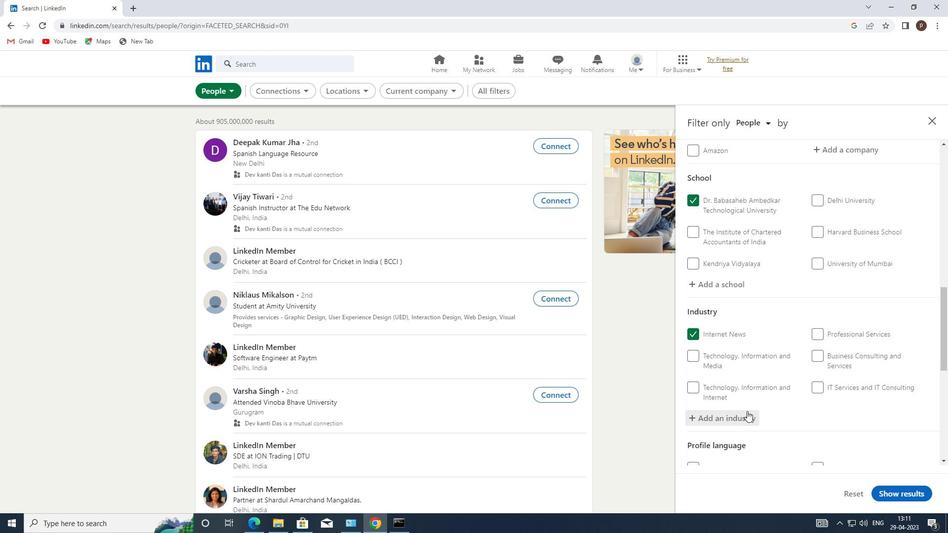
Action: Mouse scrolled (745, 407) with delta (0, 0)
Screenshot: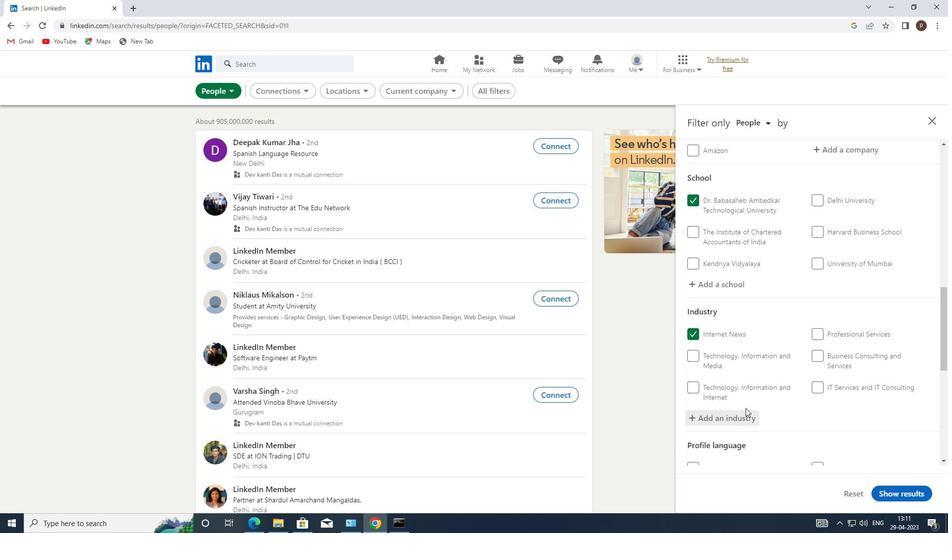 
Action: Mouse moved to (777, 409)
Screenshot: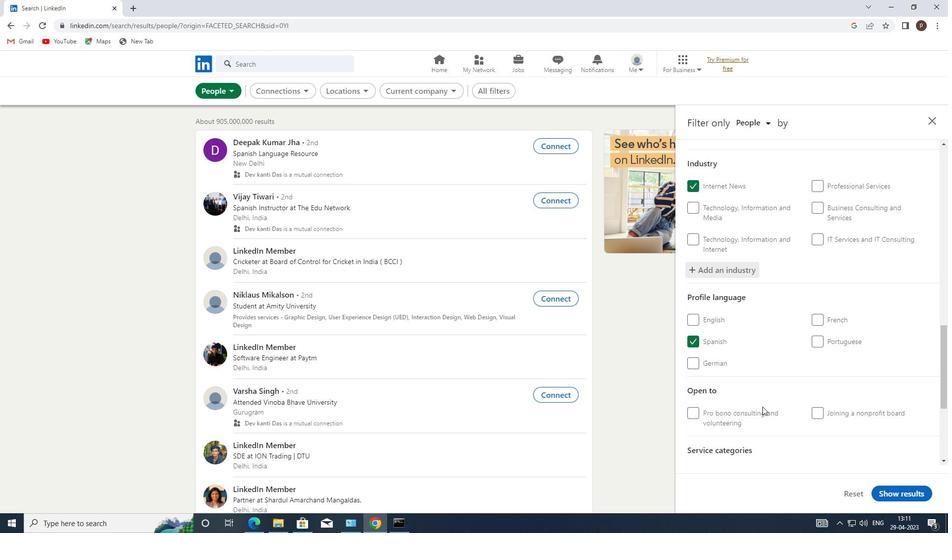 
Action: Mouse scrolled (777, 408) with delta (0, 0)
Screenshot: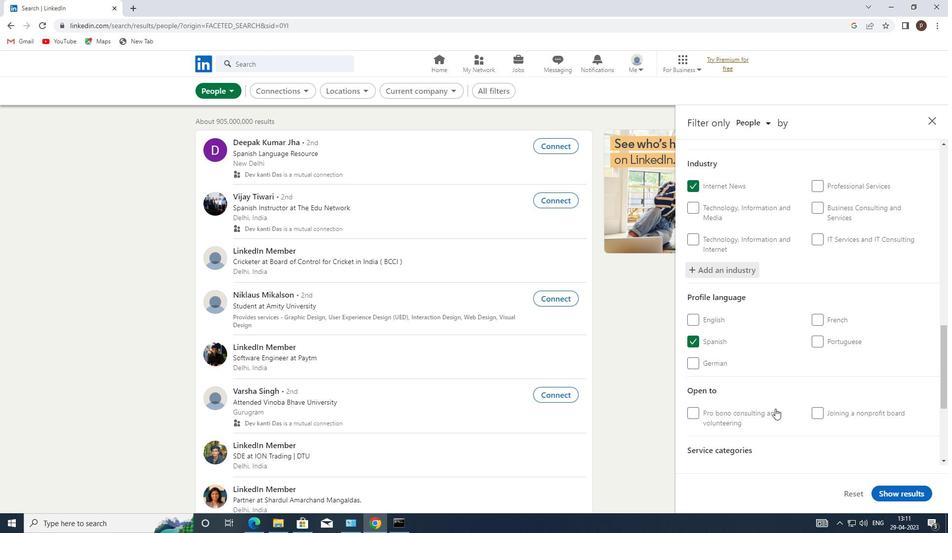 
Action: Mouse moved to (835, 443)
Screenshot: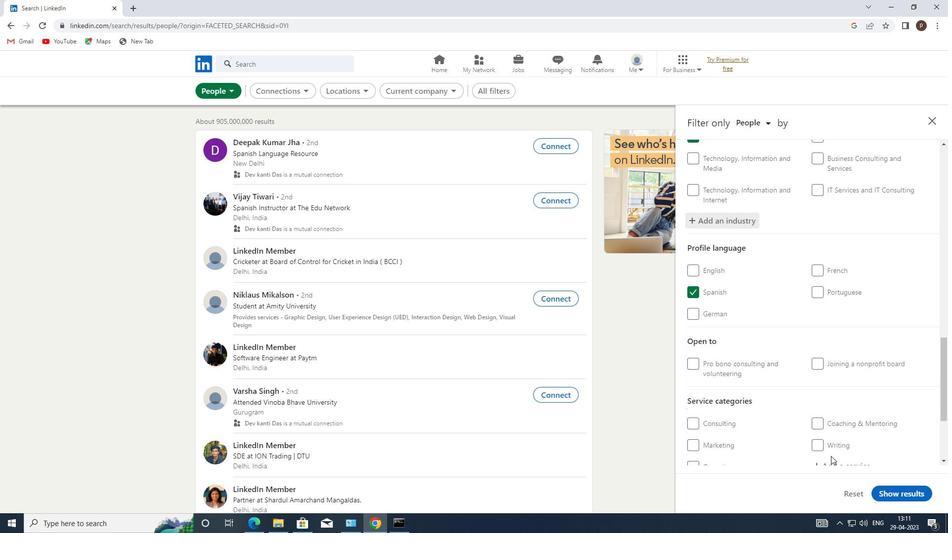 
Action: Mouse scrolled (835, 443) with delta (0, 0)
Screenshot: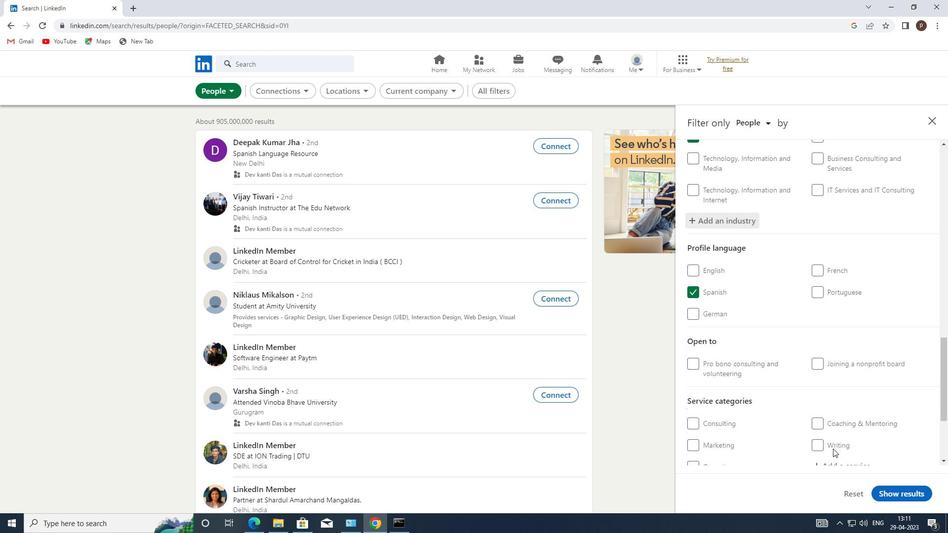 
Action: Mouse moved to (835, 442)
Screenshot: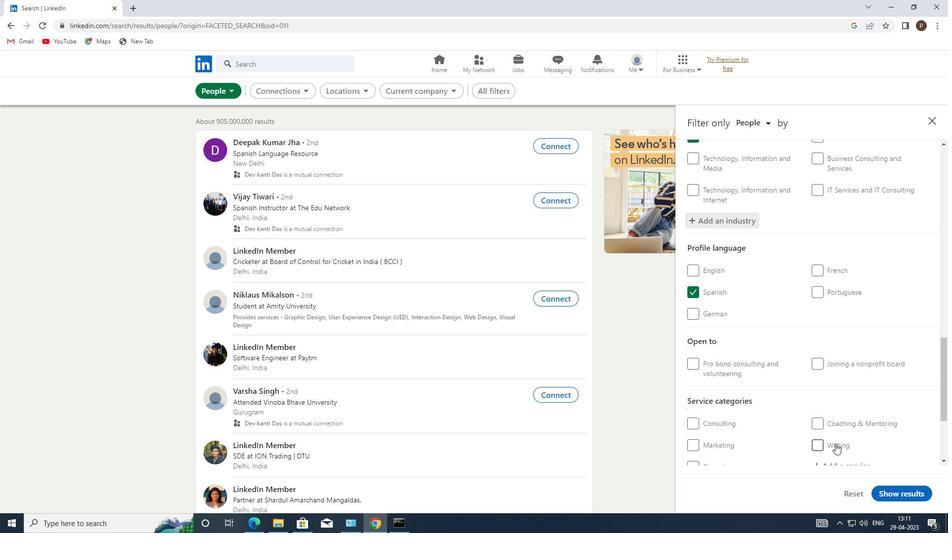 
Action: Mouse scrolled (835, 441) with delta (0, 0)
Screenshot: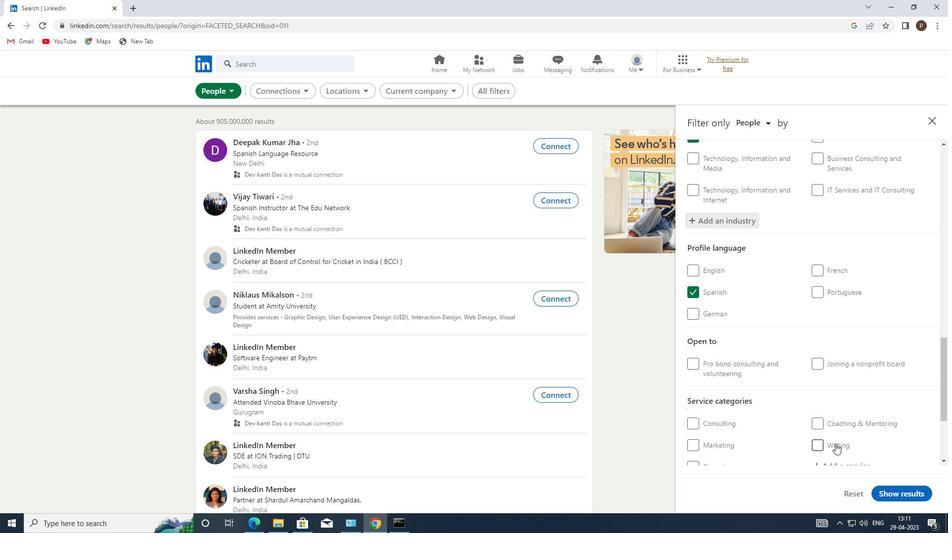 
Action: Mouse moved to (826, 367)
Screenshot: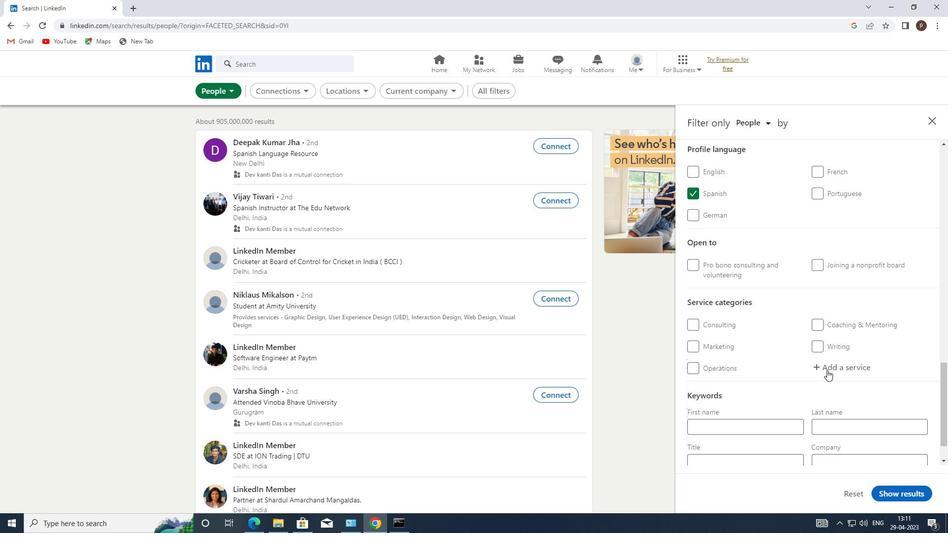 
Action: Mouse pressed left at (826, 367)
Screenshot: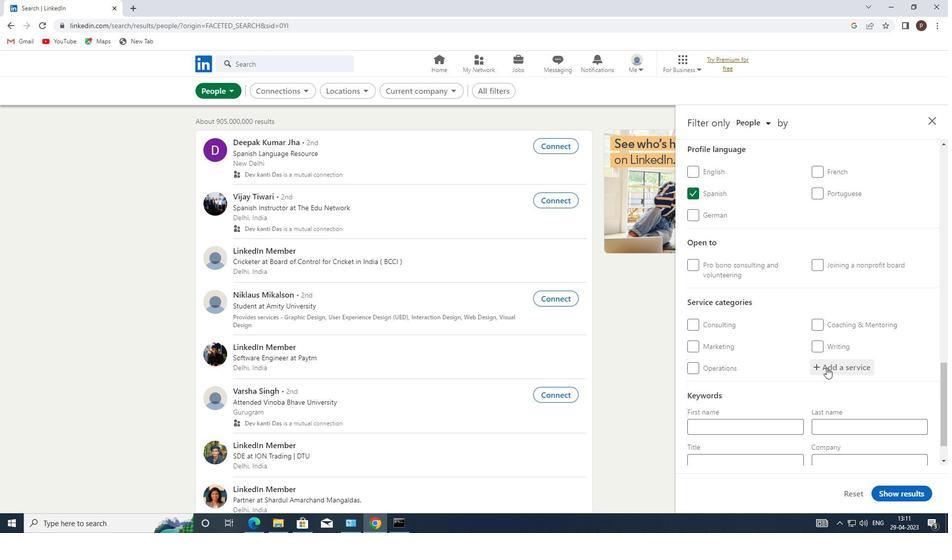 
Action: Mouse pressed left at (826, 367)
Screenshot: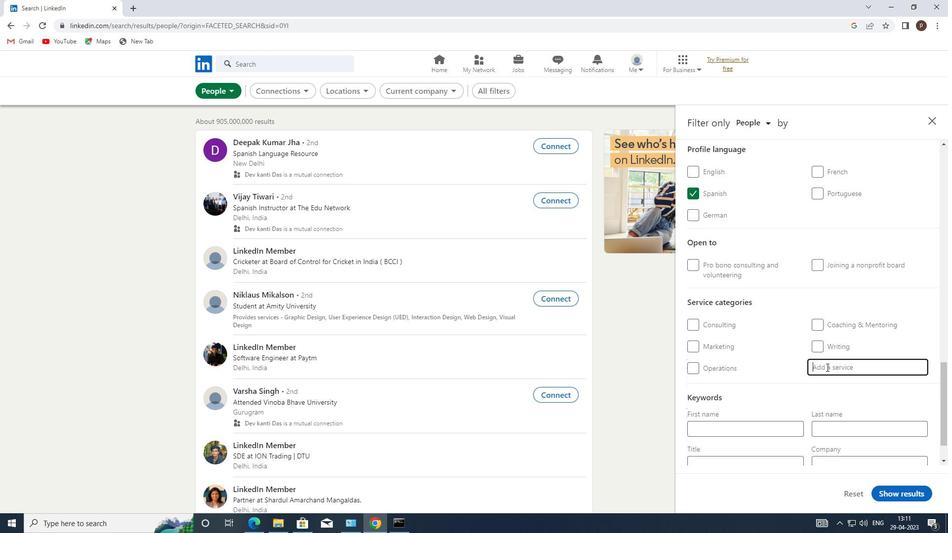
Action: Key pressed <Key.caps_lock>G<Key.caps_lock>HOSTWR
Screenshot: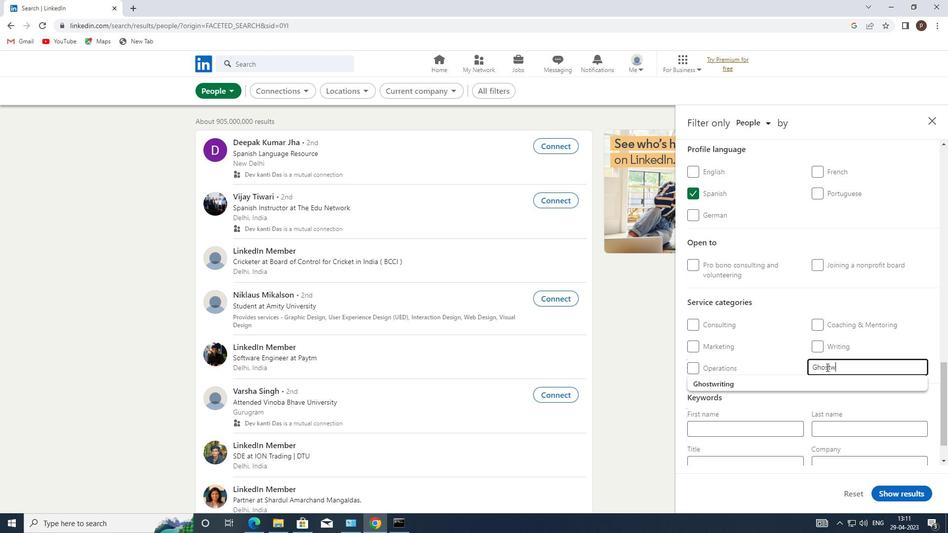 
Action: Mouse moved to (718, 385)
Screenshot: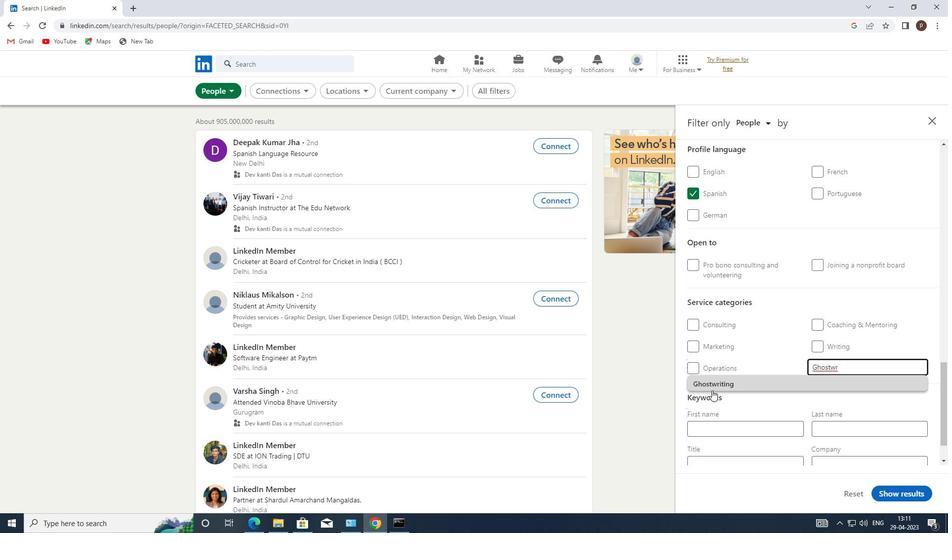 
Action: Mouse pressed left at (718, 385)
Screenshot: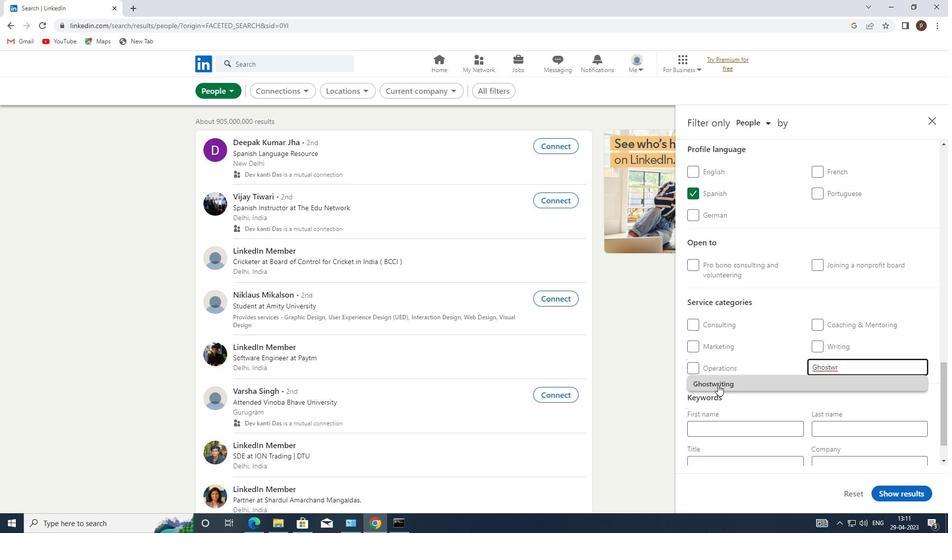 
Action: Mouse moved to (723, 382)
Screenshot: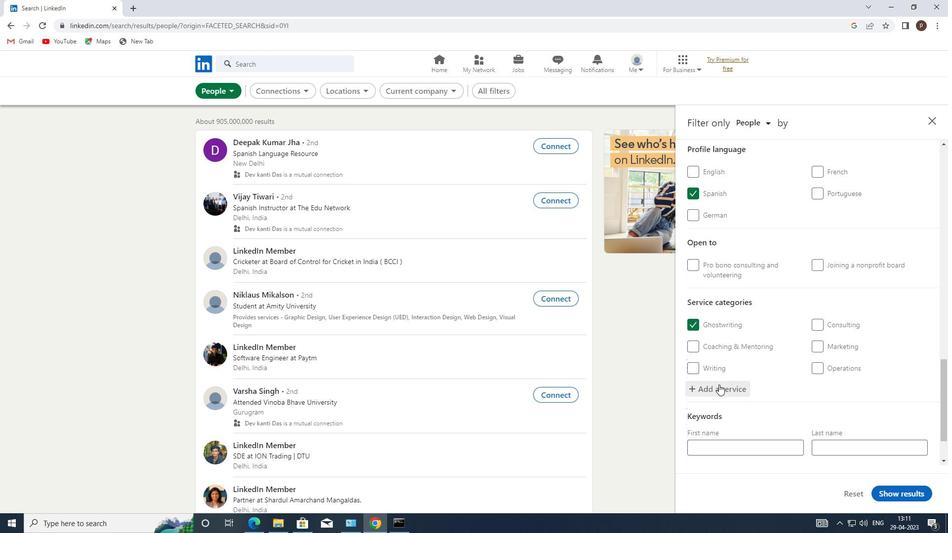 
Action: Mouse scrolled (723, 381) with delta (0, 0)
Screenshot: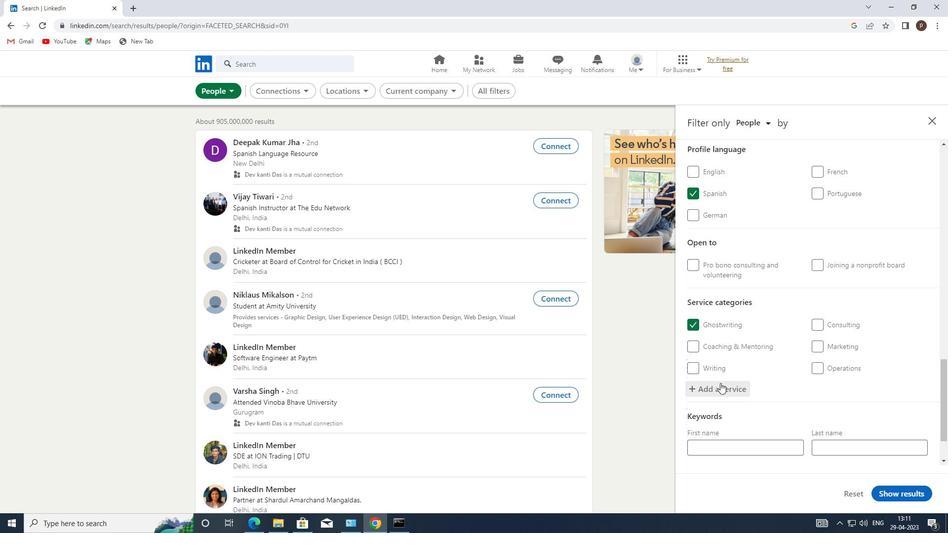 
Action: Mouse scrolled (723, 381) with delta (0, 0)
Screenshot: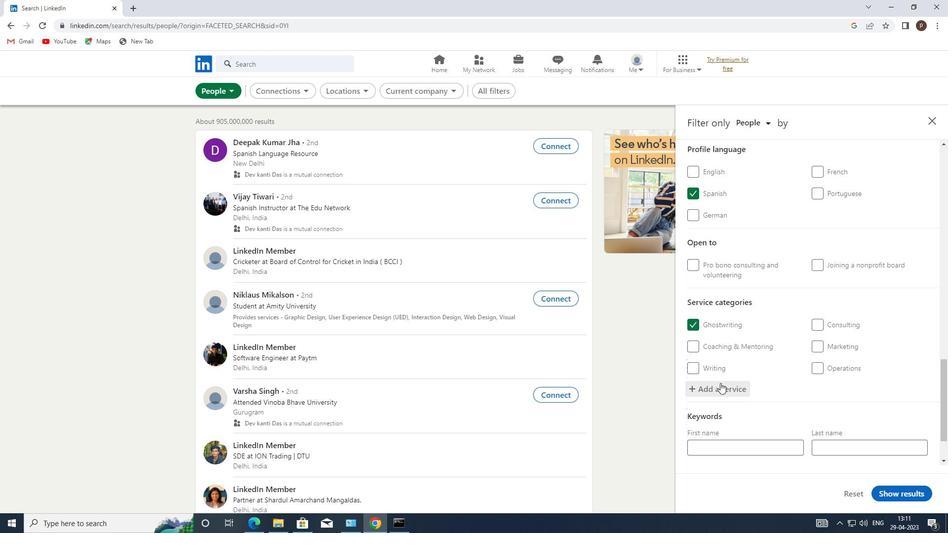 
Action: Mouse moved to (716, 417)
Screenshot: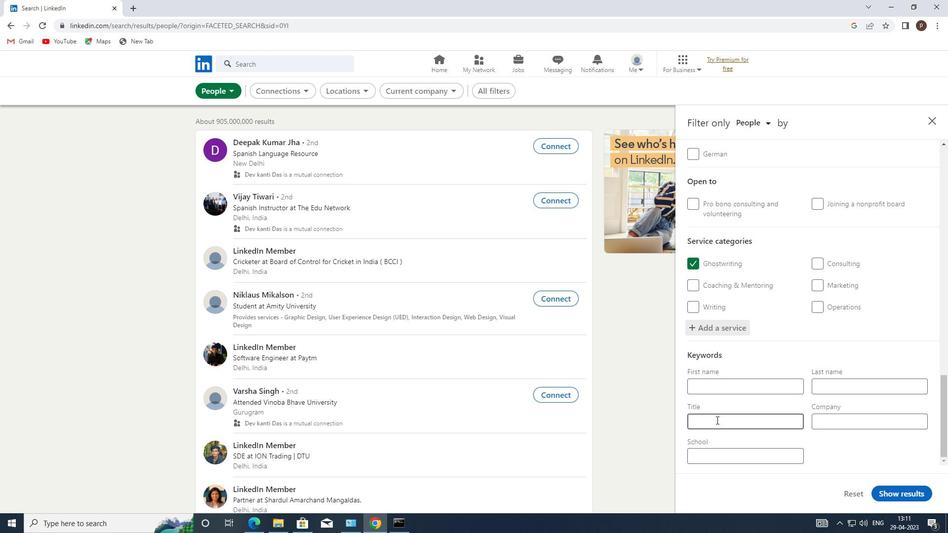 
Action: Mouse pressed left at (716, 417)
Screenshot: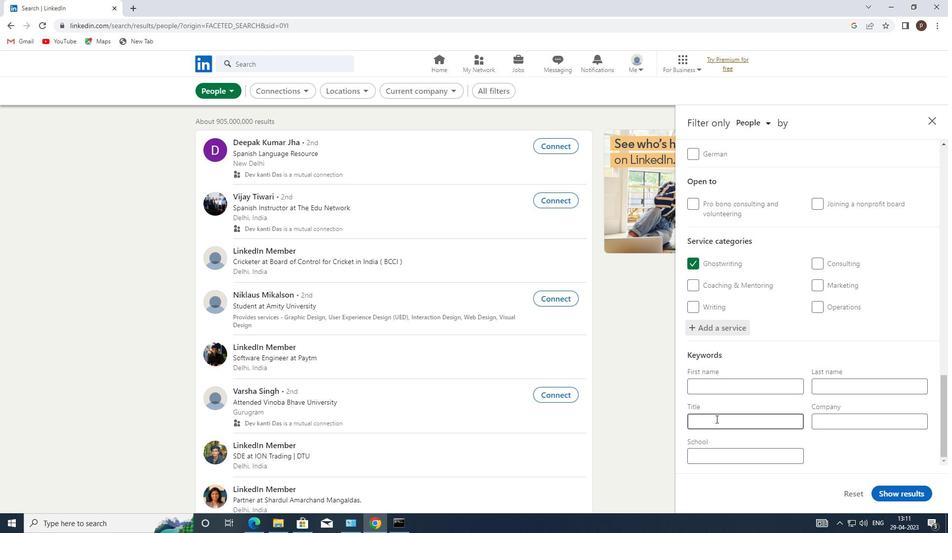 
Action: Key pressed <Key.caps_lock>C<Key.caps_lock>ULTURE<Key.space><Key.caps_lock>O<Key.caps_lock>PERATIONS<Key.space><Key.caps_lock>M<Key.caps_lock>AANAGER<Key.space>
Screenshot: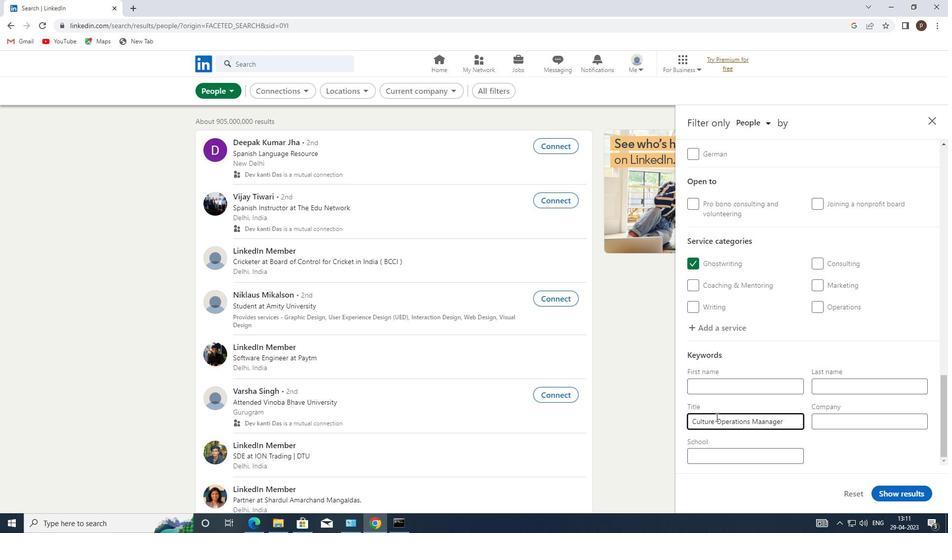 
Action: Mouse moved to (765, 420)
Screenshot: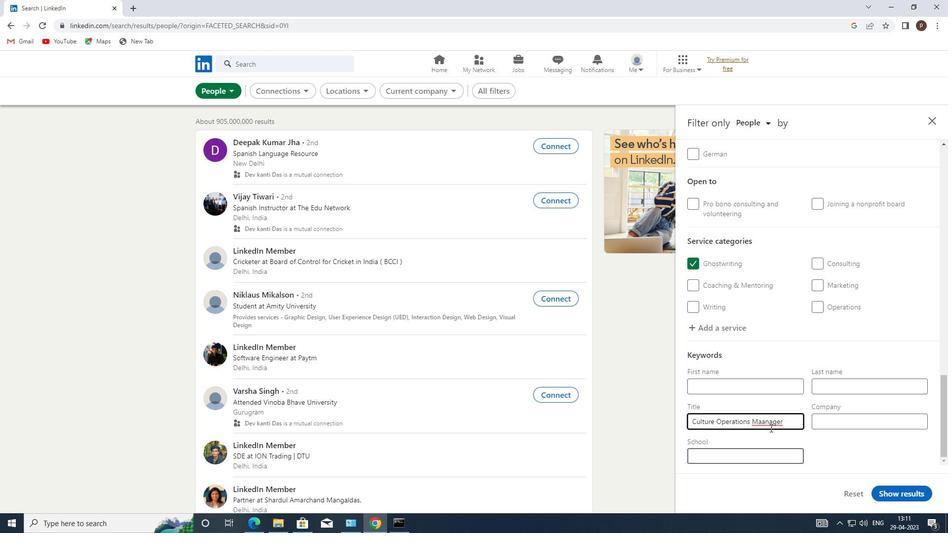 
Action: Mouse pressed left at (765, 420)
Screenshot: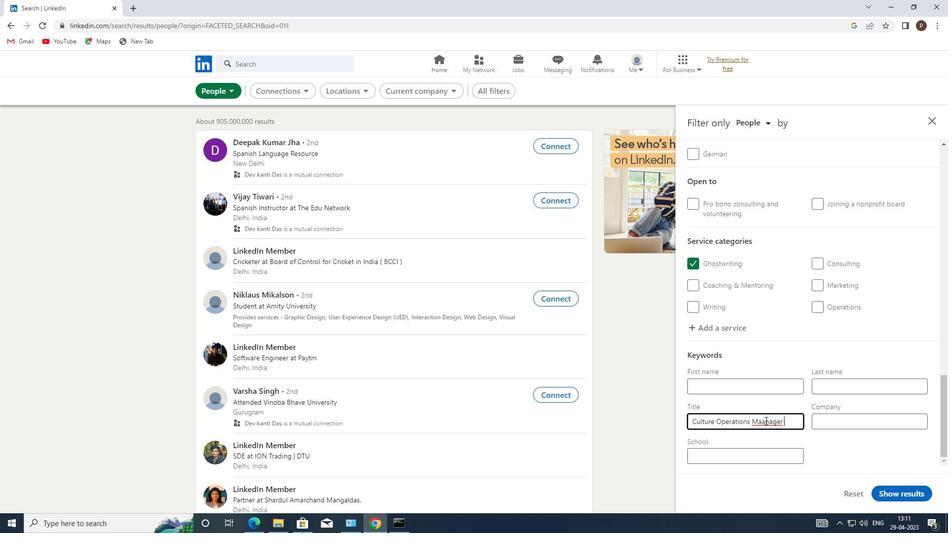 
Action: Key pressed <Key.backspace>
Screenshot: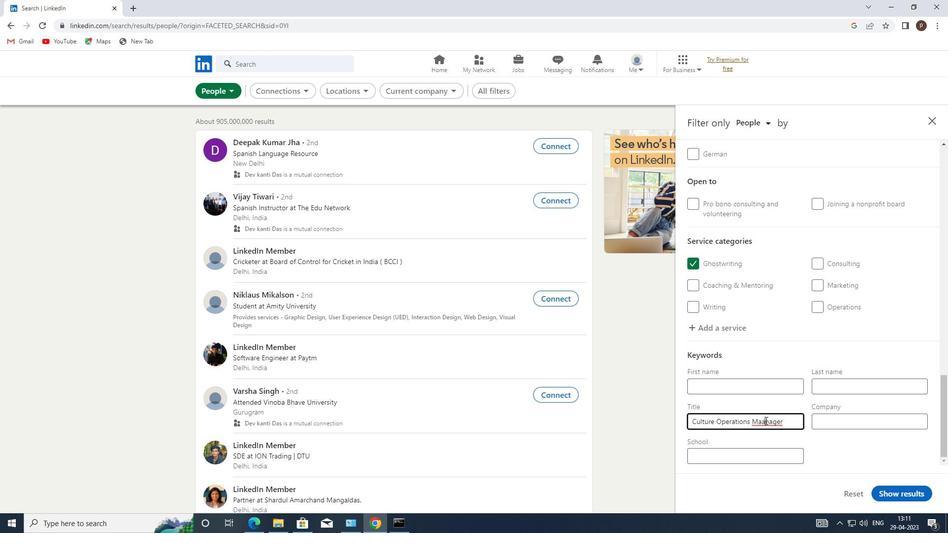 
Action: Mouse moved to (884, 495)
Screenshot: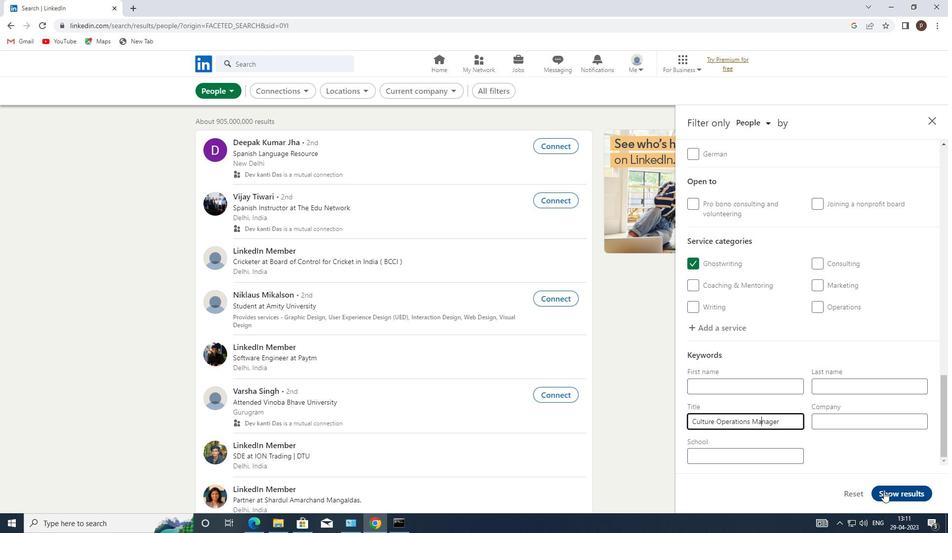 
Action: Mouse pressed left at (884, 495)
Screenshot: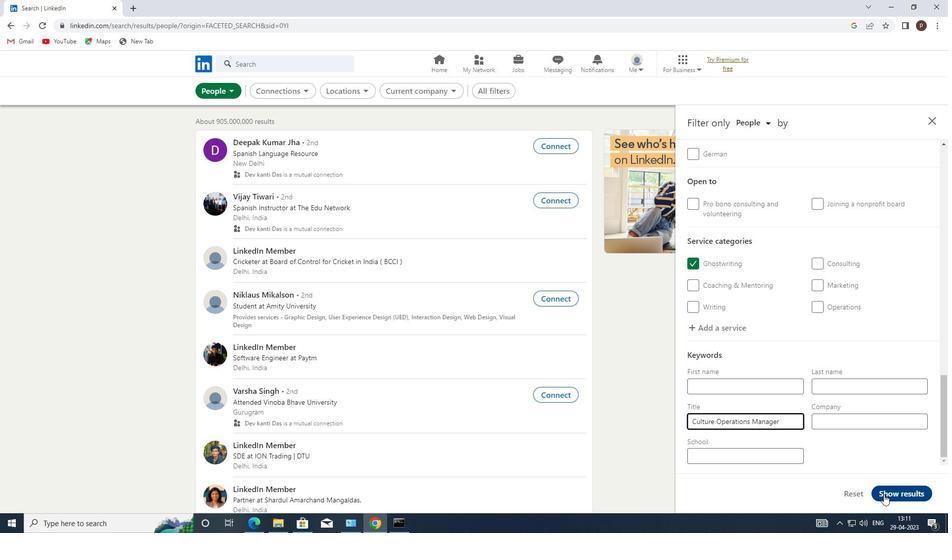 
Action: Mouse moved to (885, 495)
Screenshot: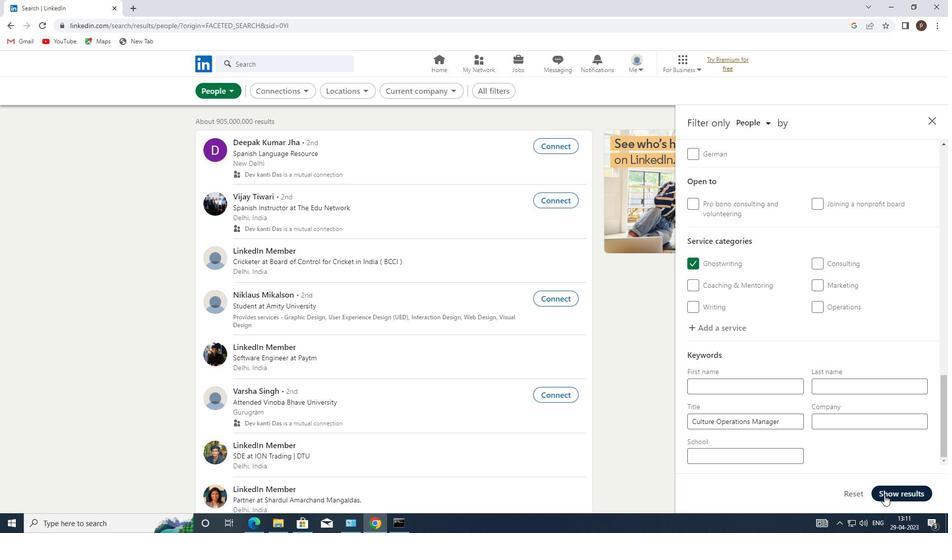 
